 Task: Research Airbnb properties in Gulariya, Nepal from 2nd December, 2023 to 10th December, 2023 for 1 adult.1  bedroom having 1 bed and 1 bathroom. Property type can be hotel. Booking option can be shelf check-in. Look for 5 properties as per requirement.
Action: Mouse moved to (531, 83)
Screenshot: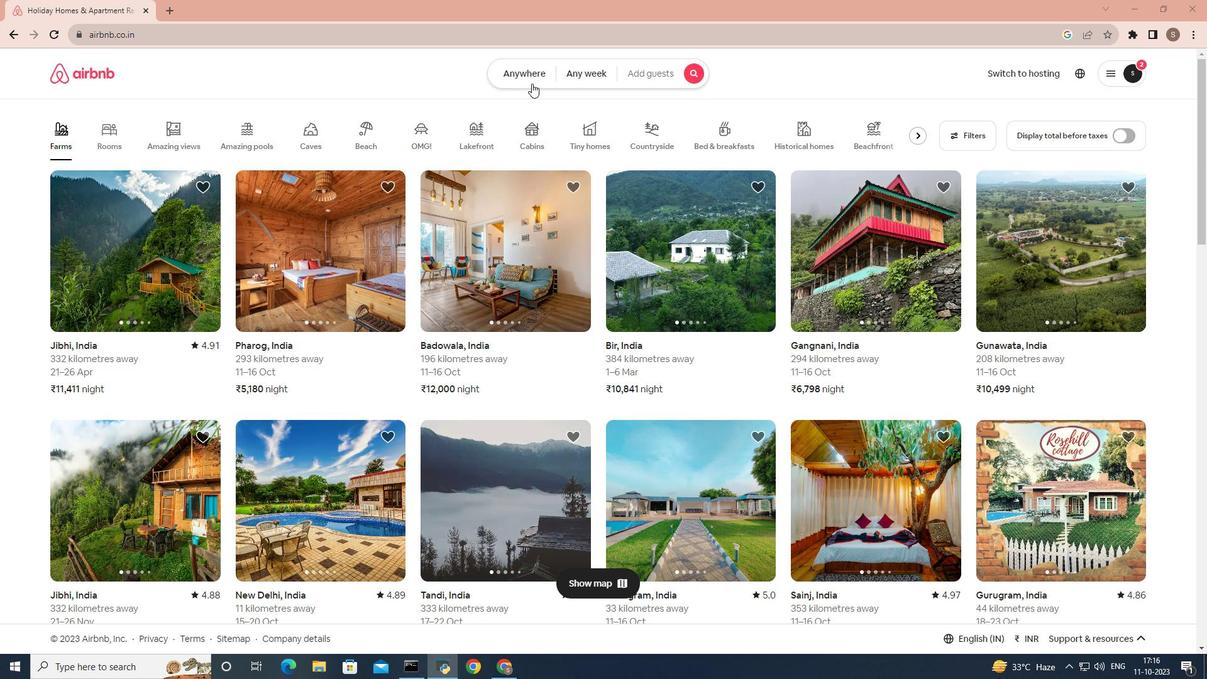 
Action: Mouse pressed left at (531, 83)
Screenshot: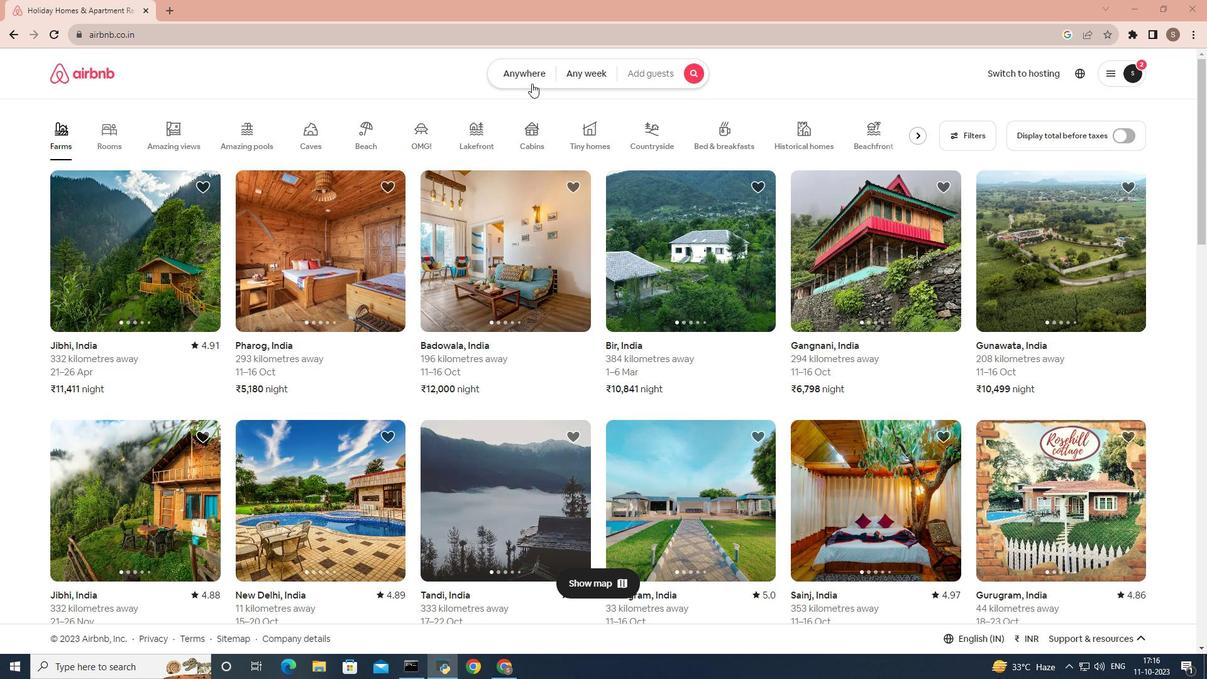 
Action: Mouse moved to (454, 118)
Screenshot: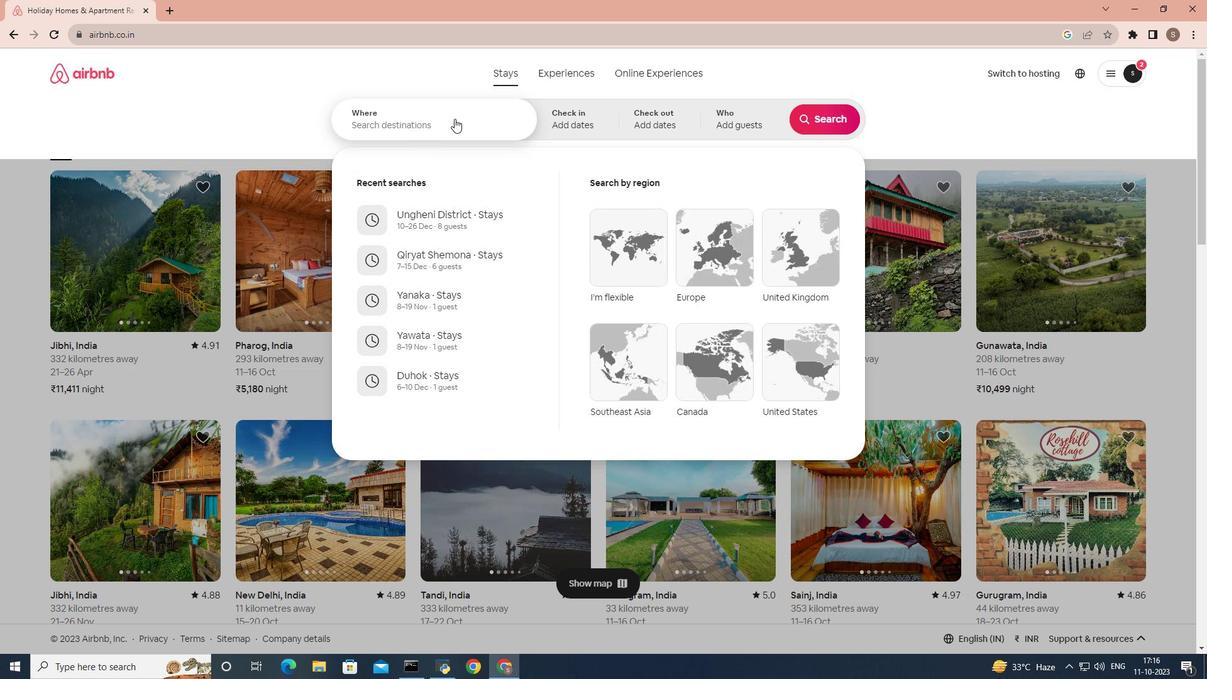 
Action: Mouse pressed left at (454, 118)
Screenshot: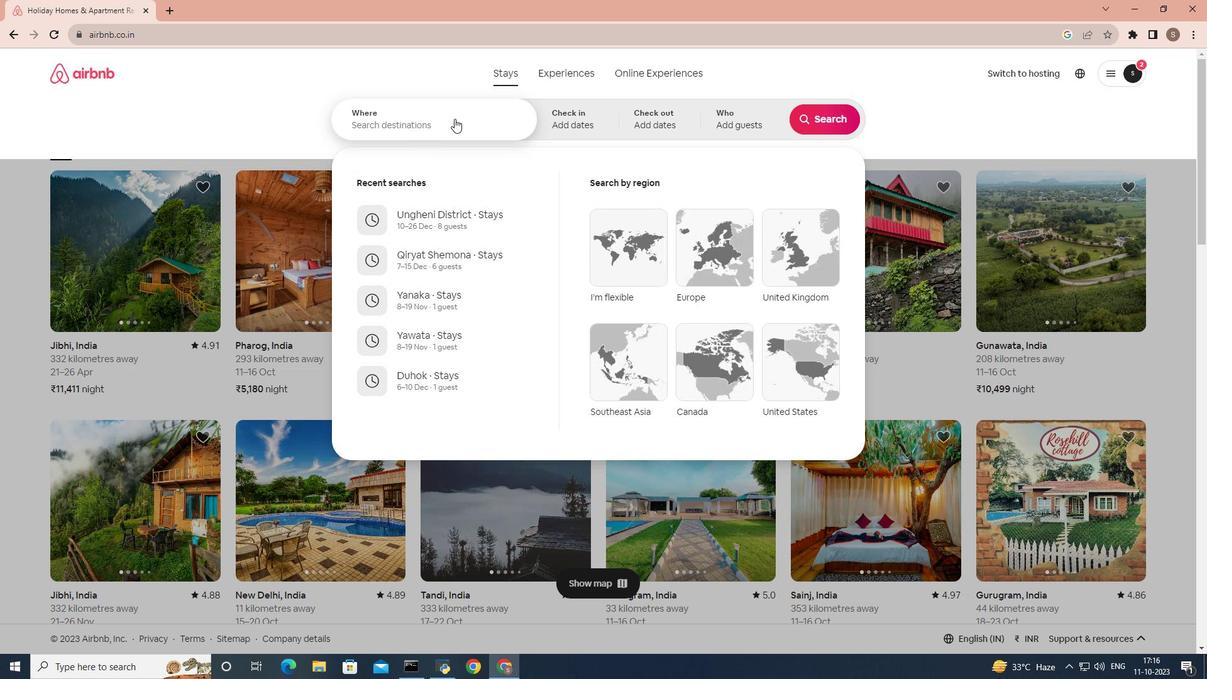 
Action: Mouse moved to (438, 124)
Screenshot: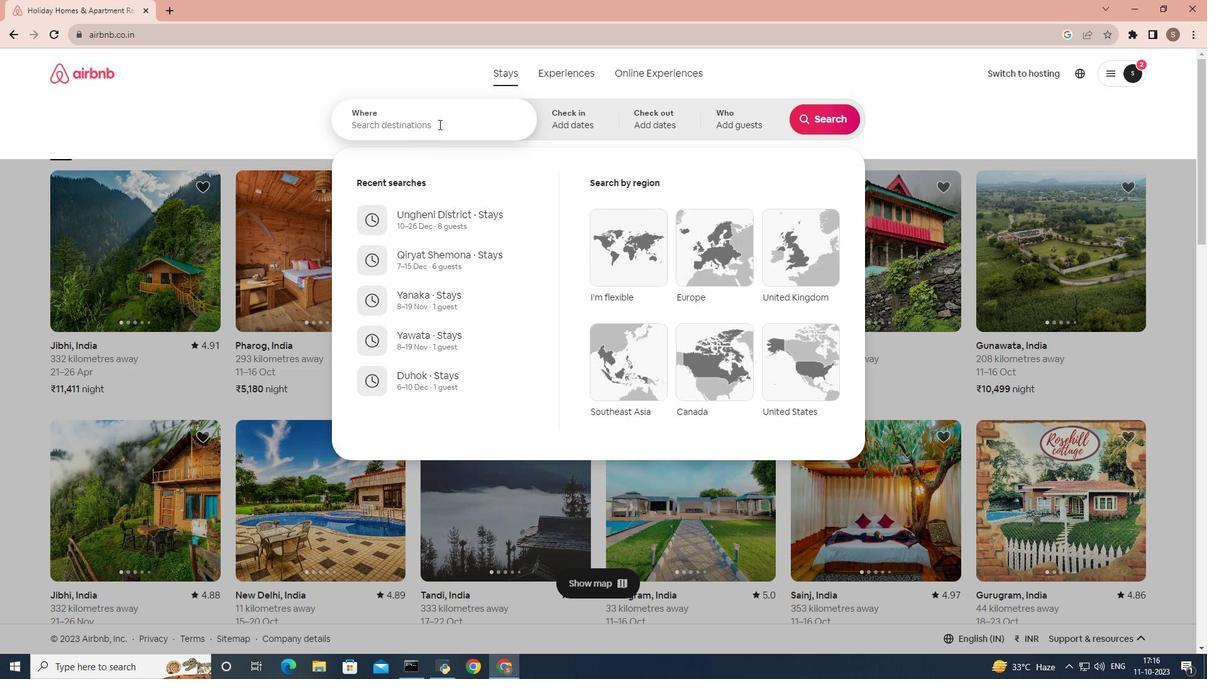 
Action: Key pressed gulariya
Screenshot: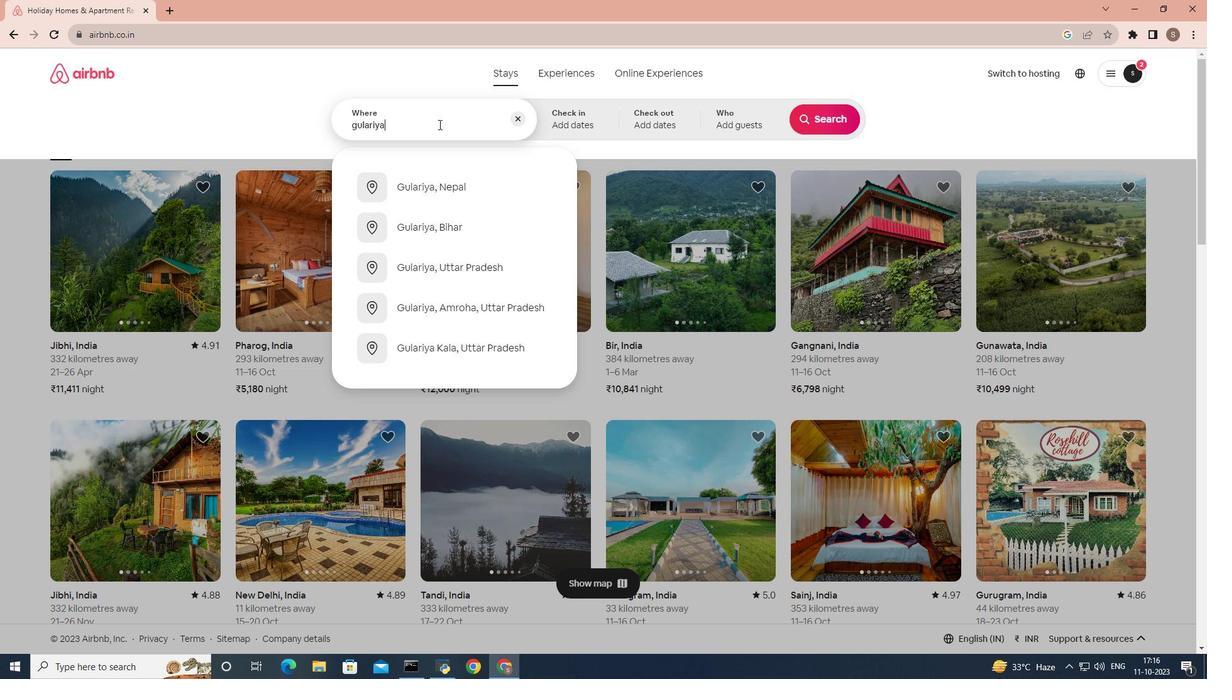 
Action: Mouse moved to (423, 179)
Screenshot: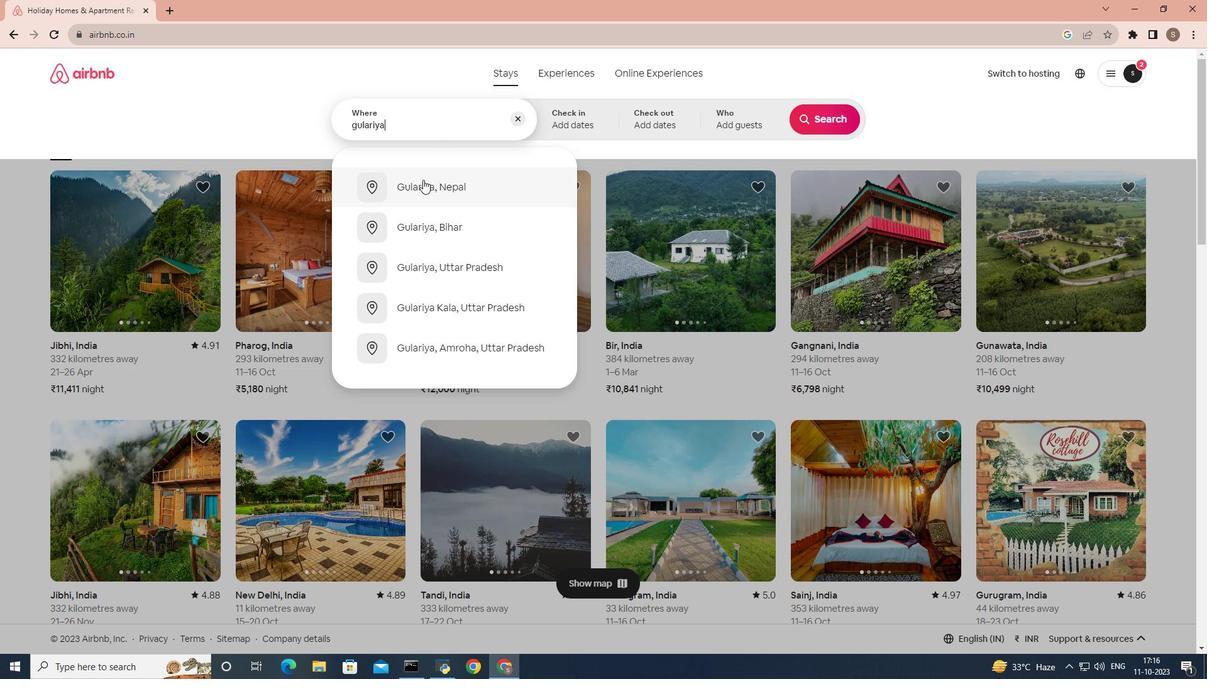 
Action: Mouse pressed left at (423, 179)
Screenshot: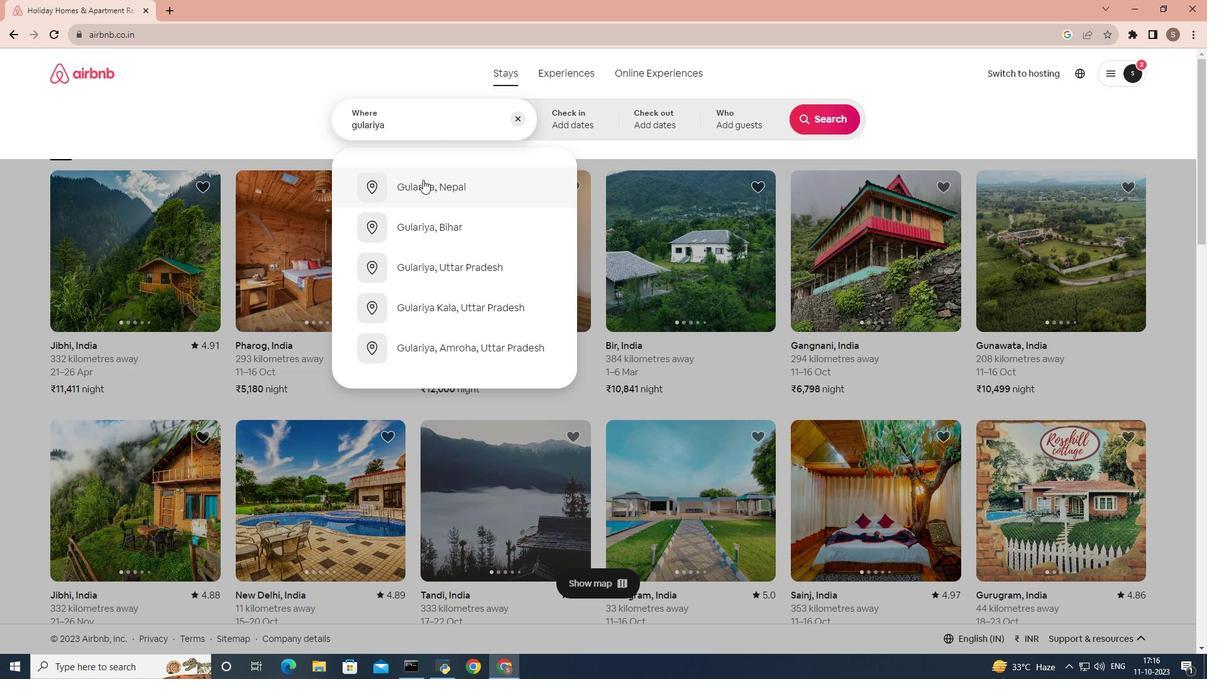 
Action: Mouse moved to (818, 213)
Screenshot: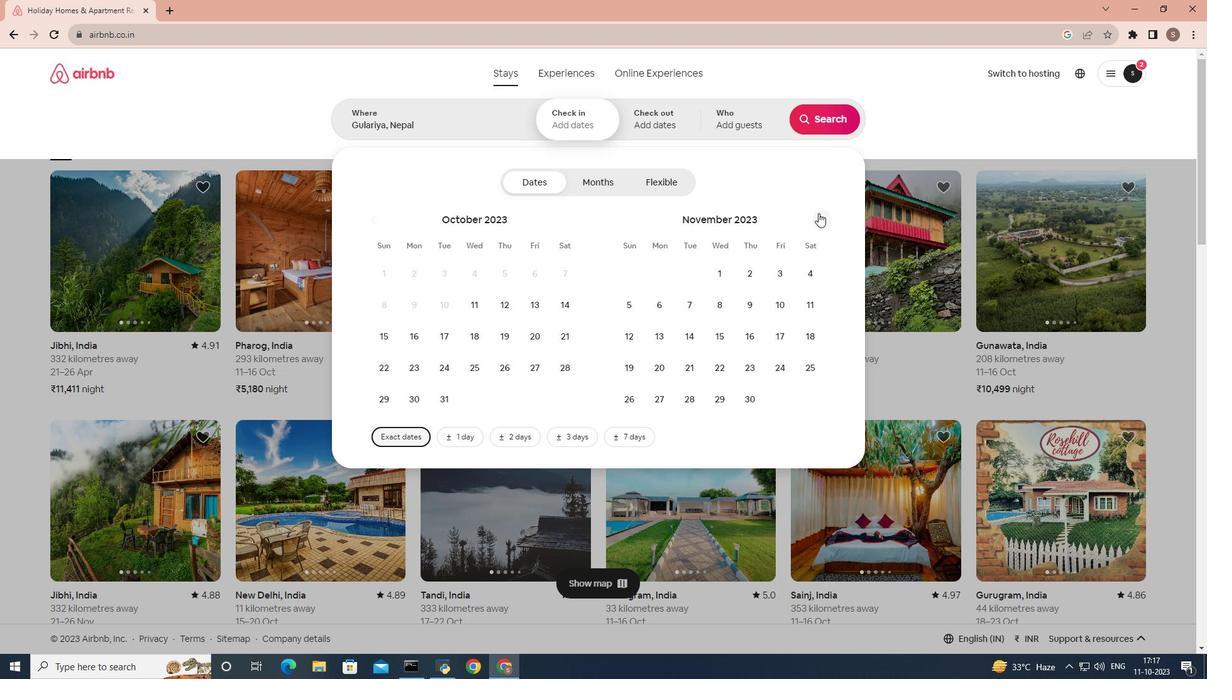 
Action: Mouse pressed left at (818, 213)
Screenshot: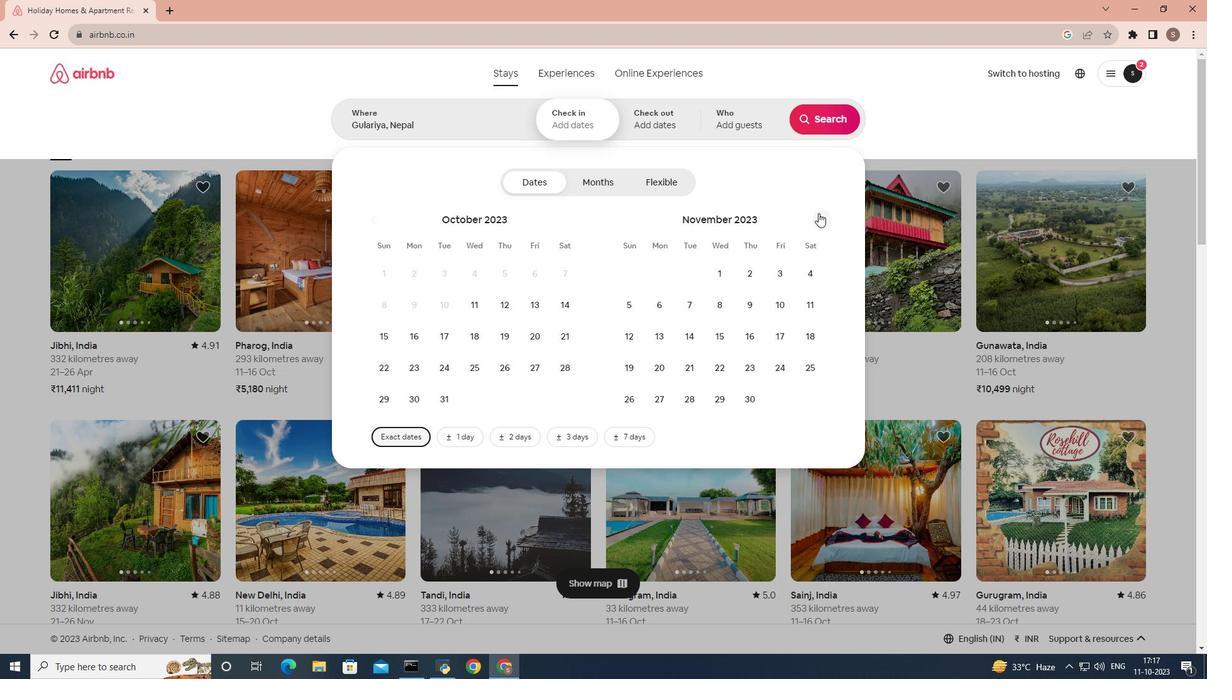
Action: Mouse moved to (816, 274)
Screenshot: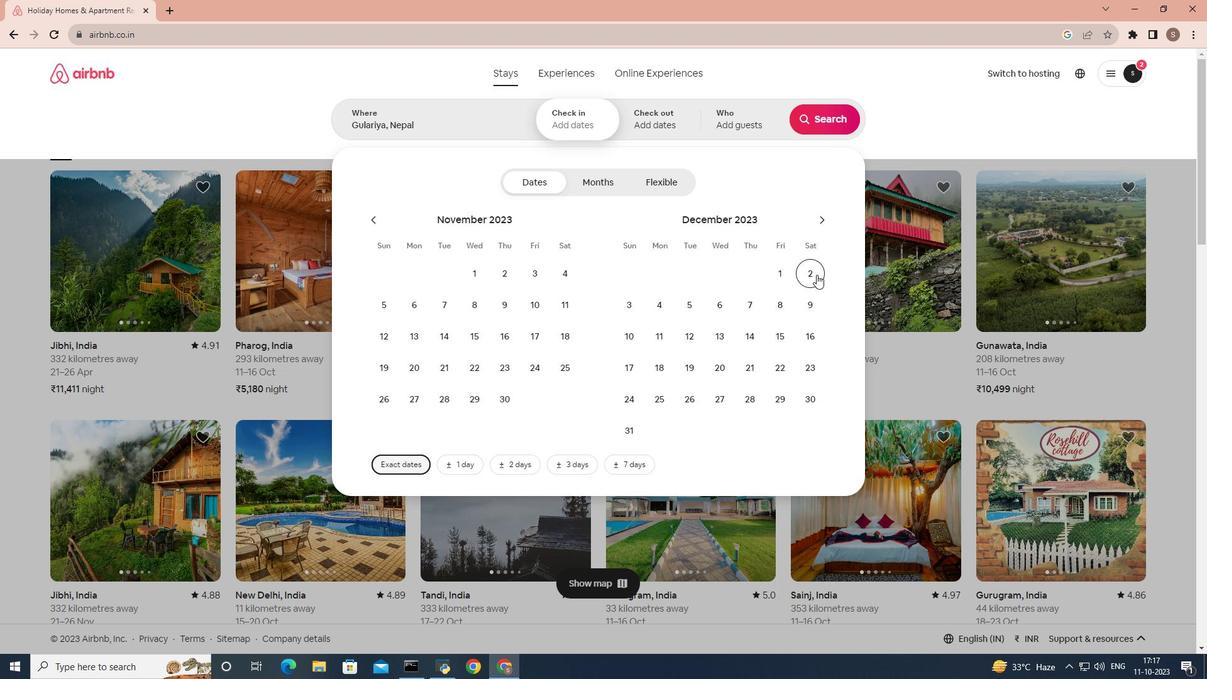 
Action: Mouse pressed left at (816, 274)
Screenshot: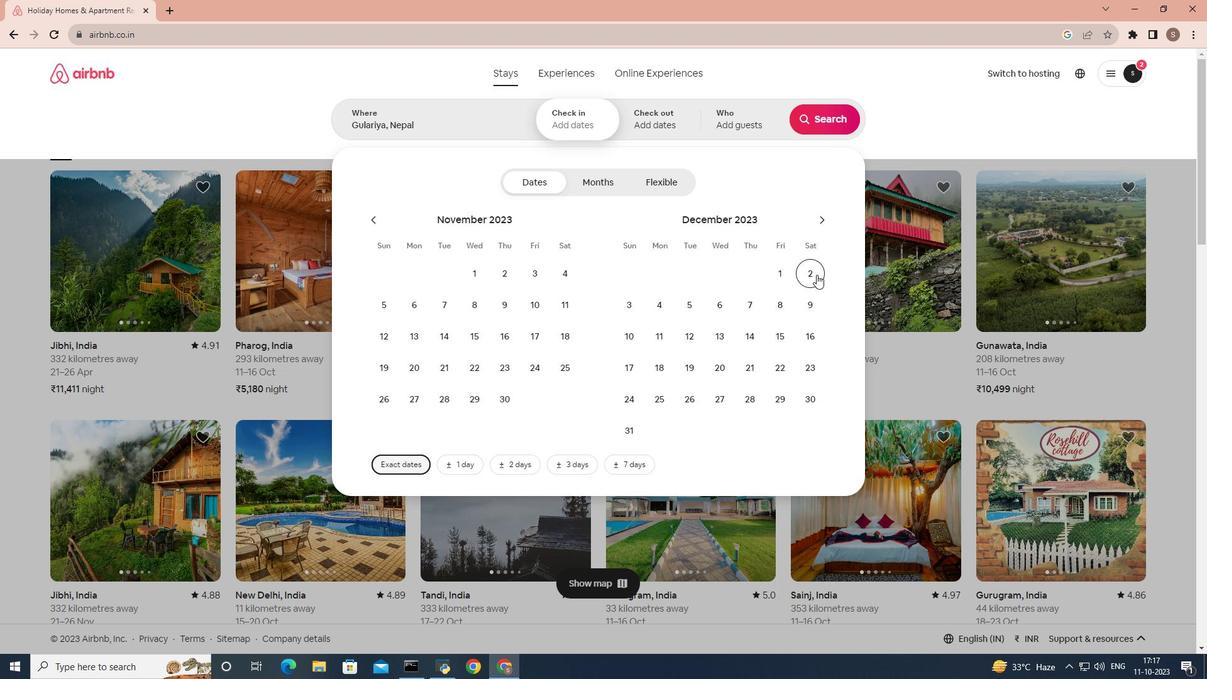 
Action: Mouse moved to (614, 343)
Screenshot: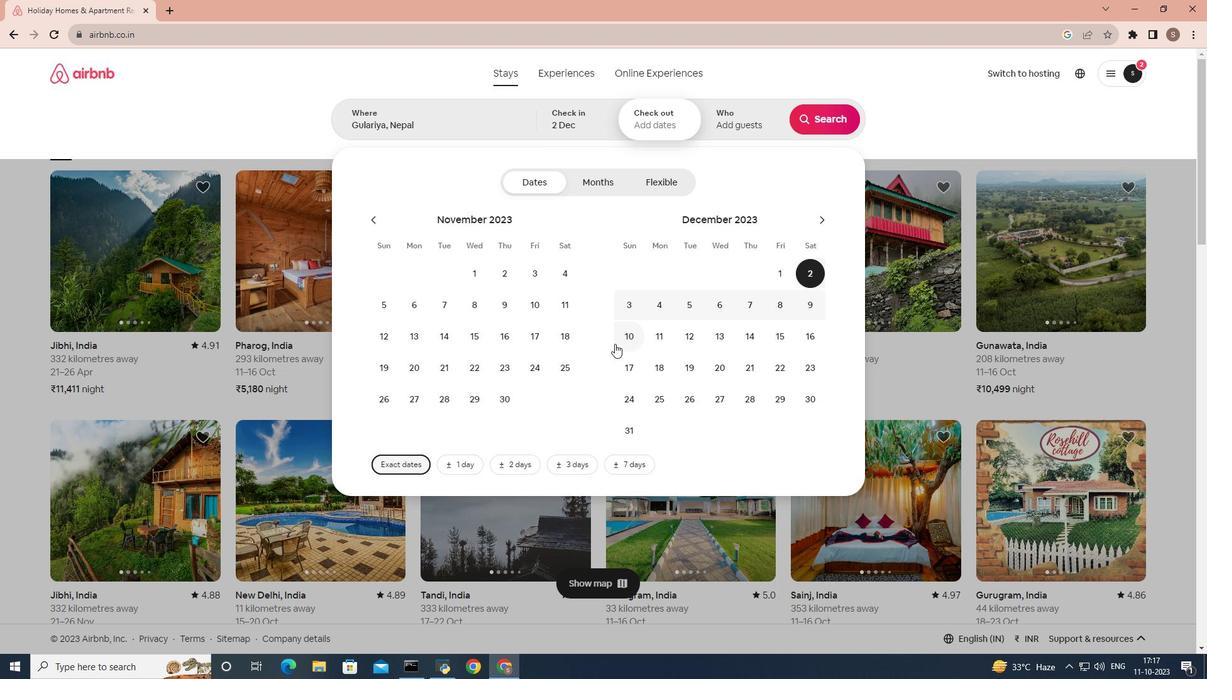
Action: Mouse pressed left at (614, 343)
Screenshot: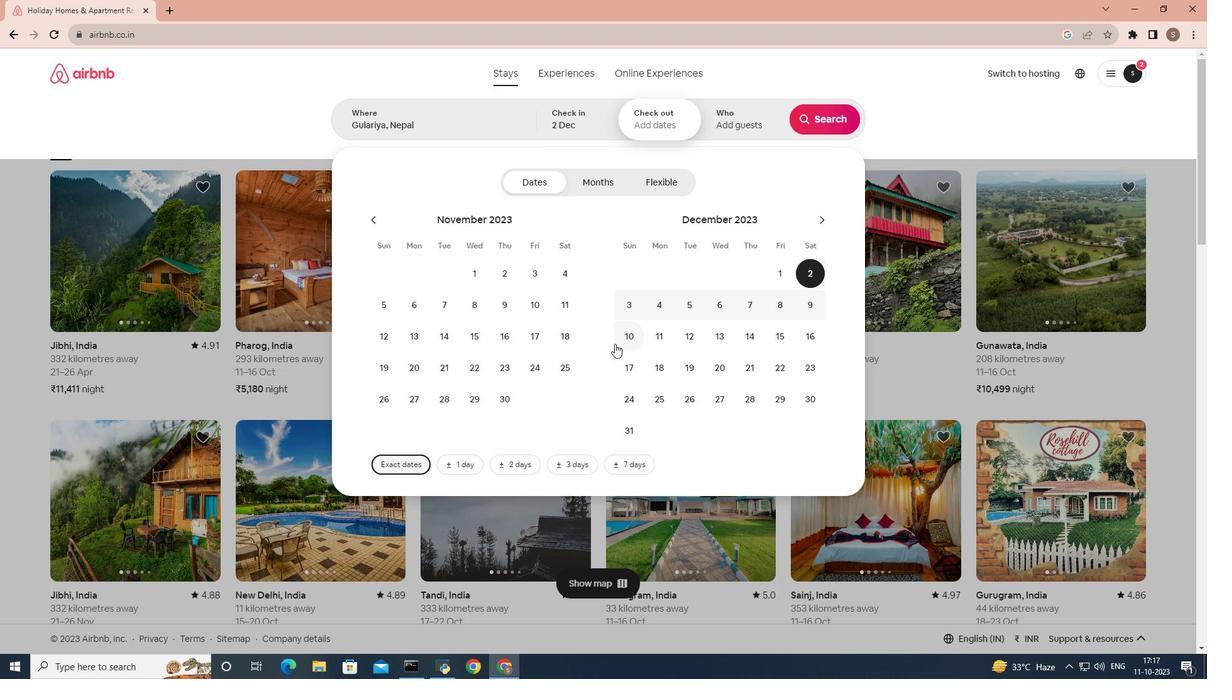 
Action: Mouse moved to (623, 342)
Screenshot: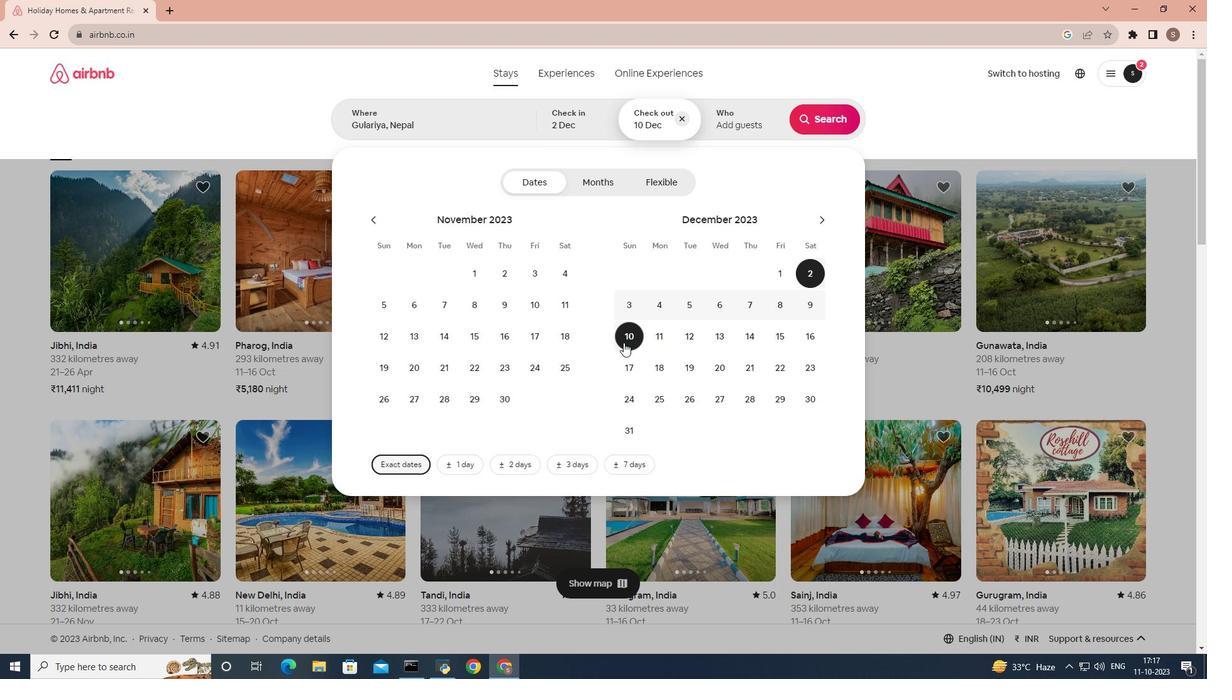 
Action: Mouse pressed left at (623, 342)
Screenshot: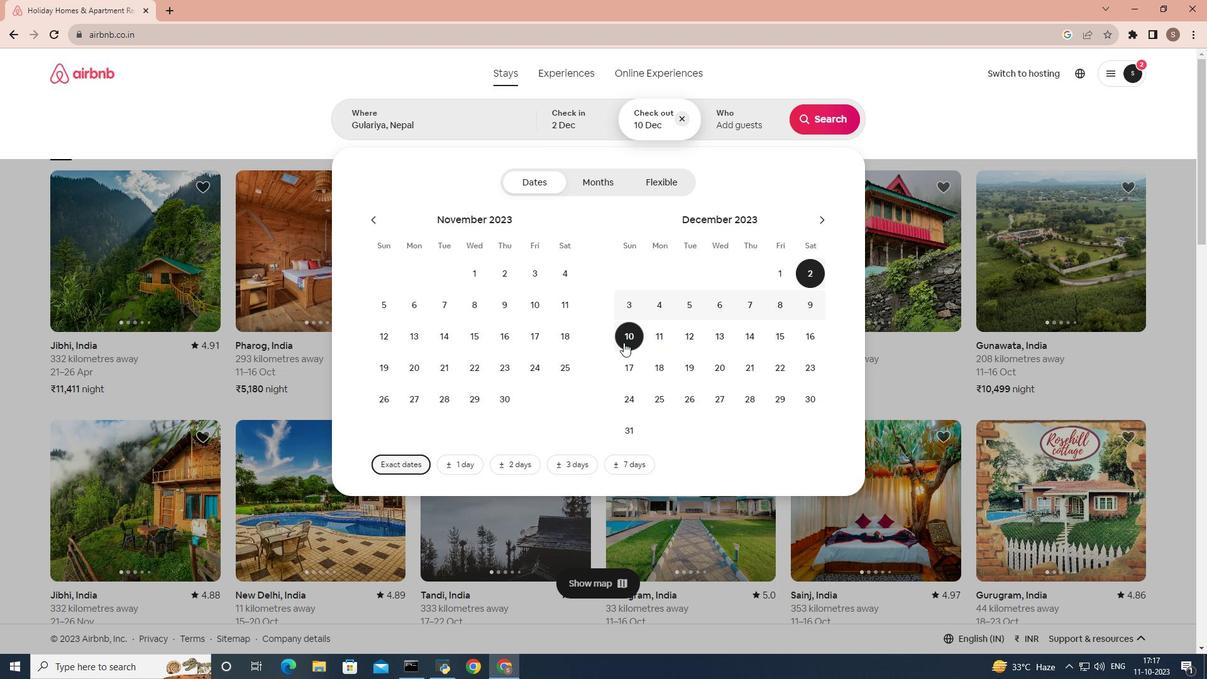 
Action: Mouse moved to (745, 118)
Screenshot: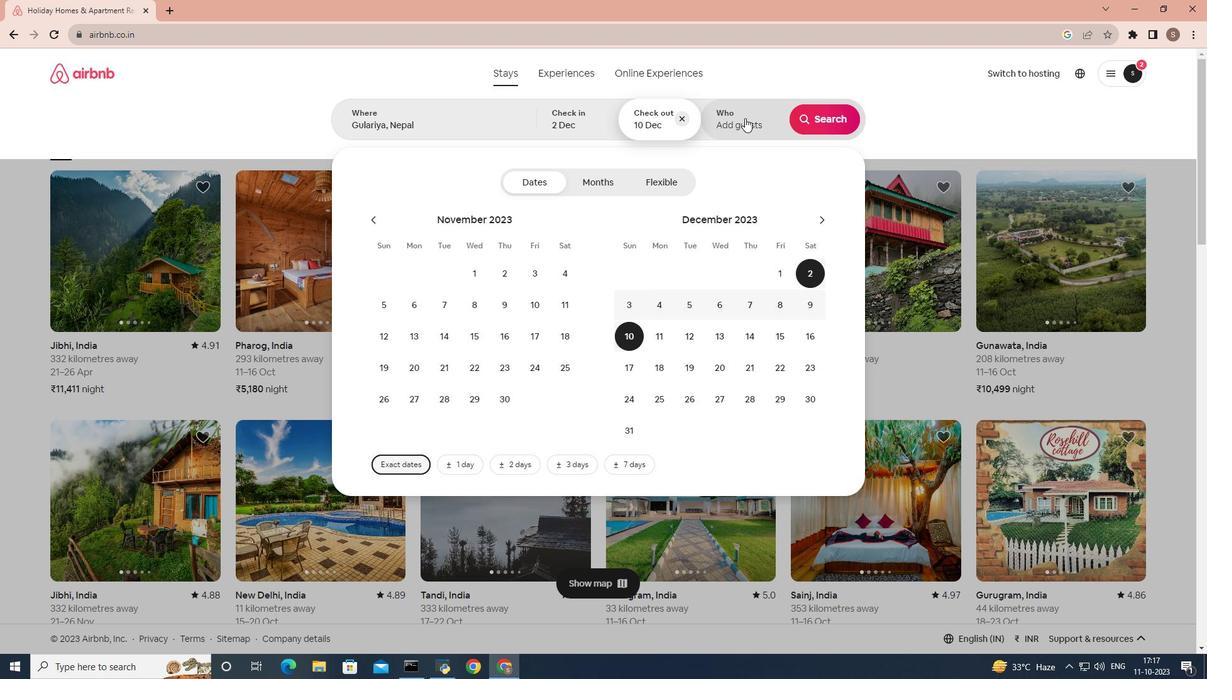 
Action: Mouse pressed left at (745, 118)
Screenshot: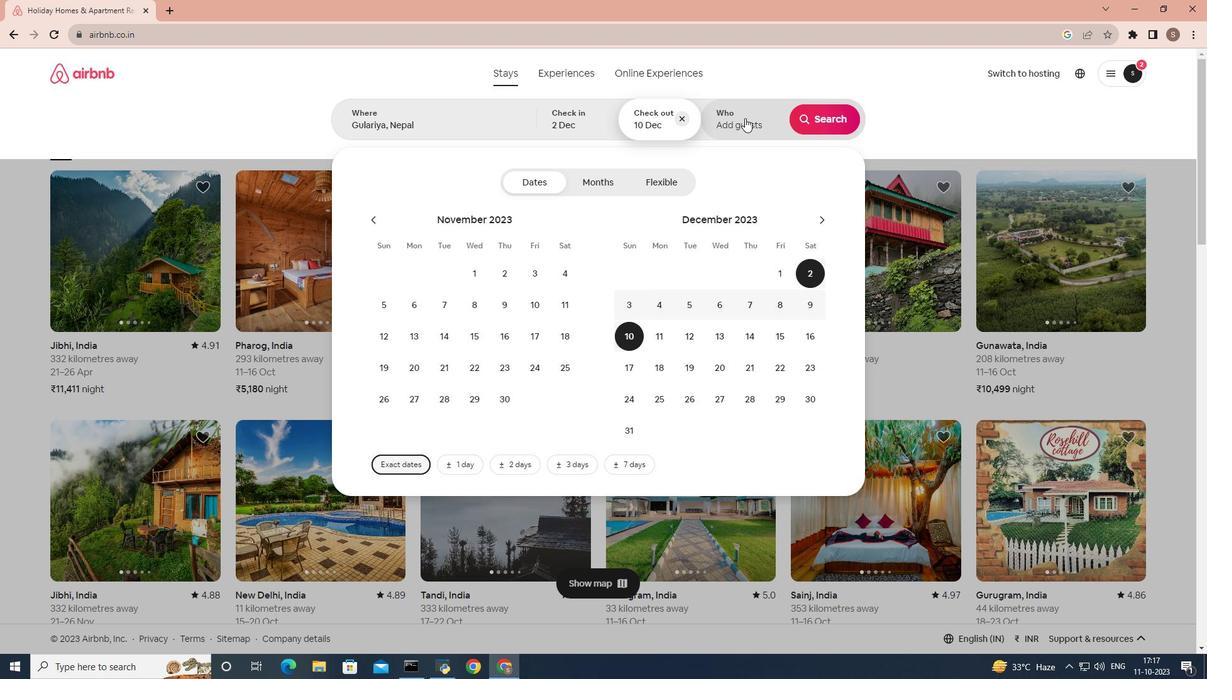 
Action: Mouse pressed left at (745, 118)
Screenshot: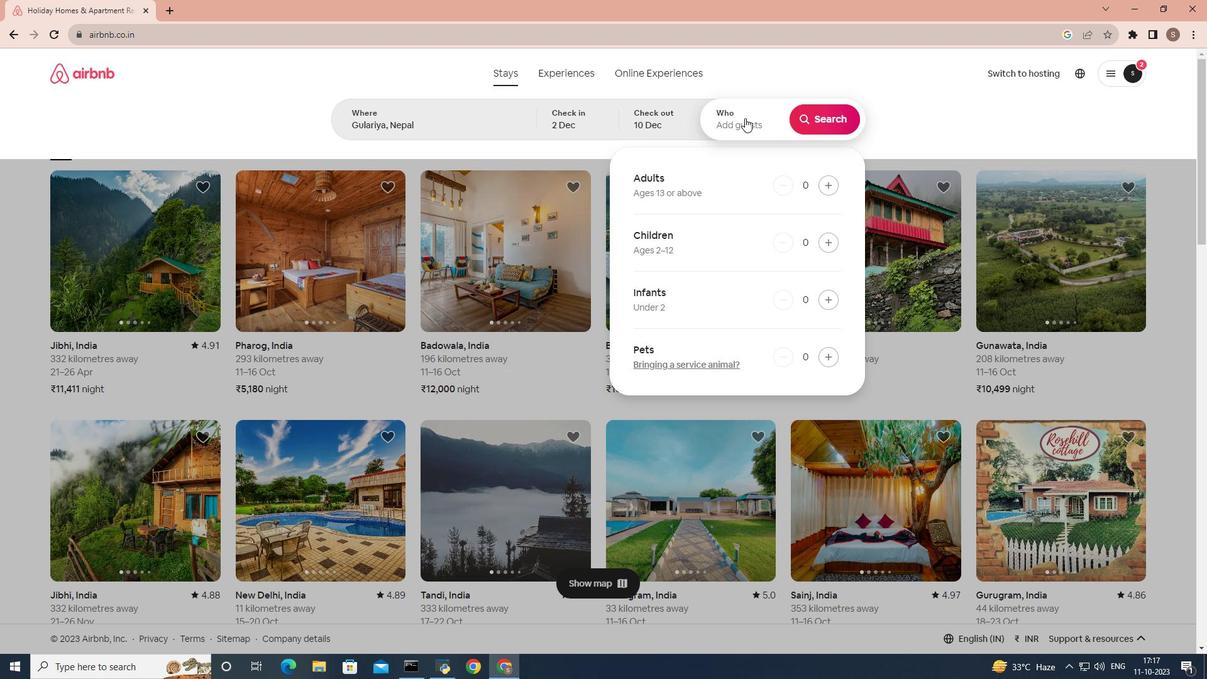 
Action: Mouse moved to (748, 125)
Screenshot: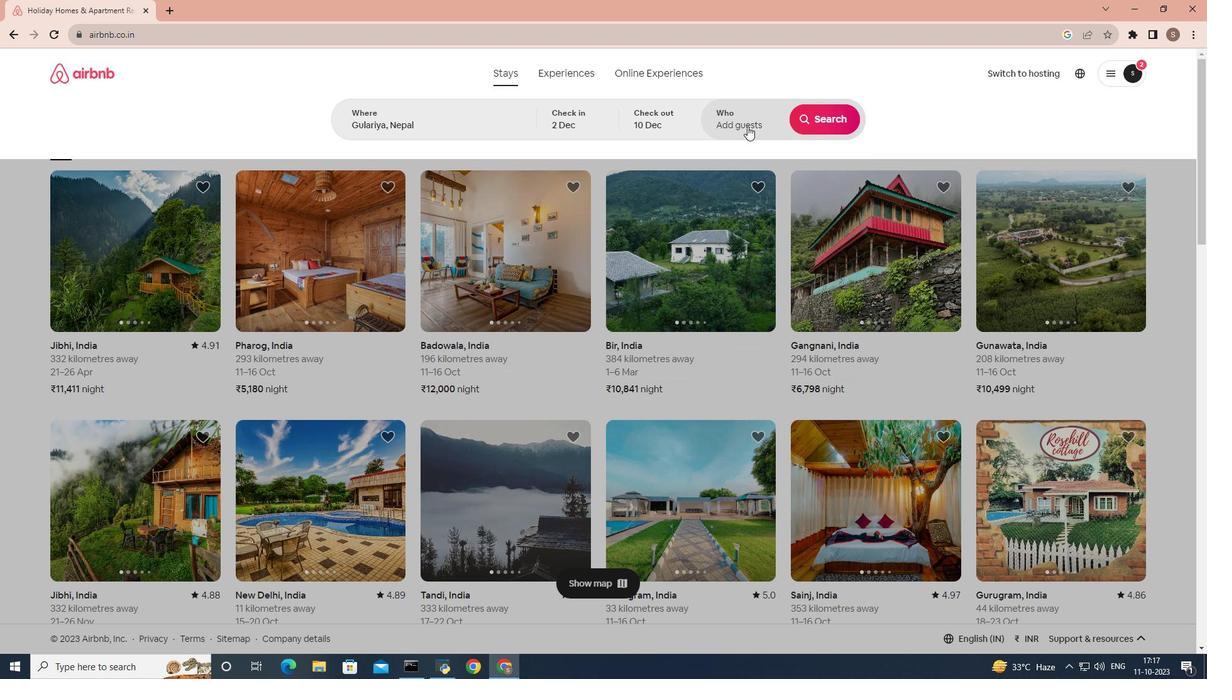 
Action: Mouse pressed left at (748, 125)
Screenshot: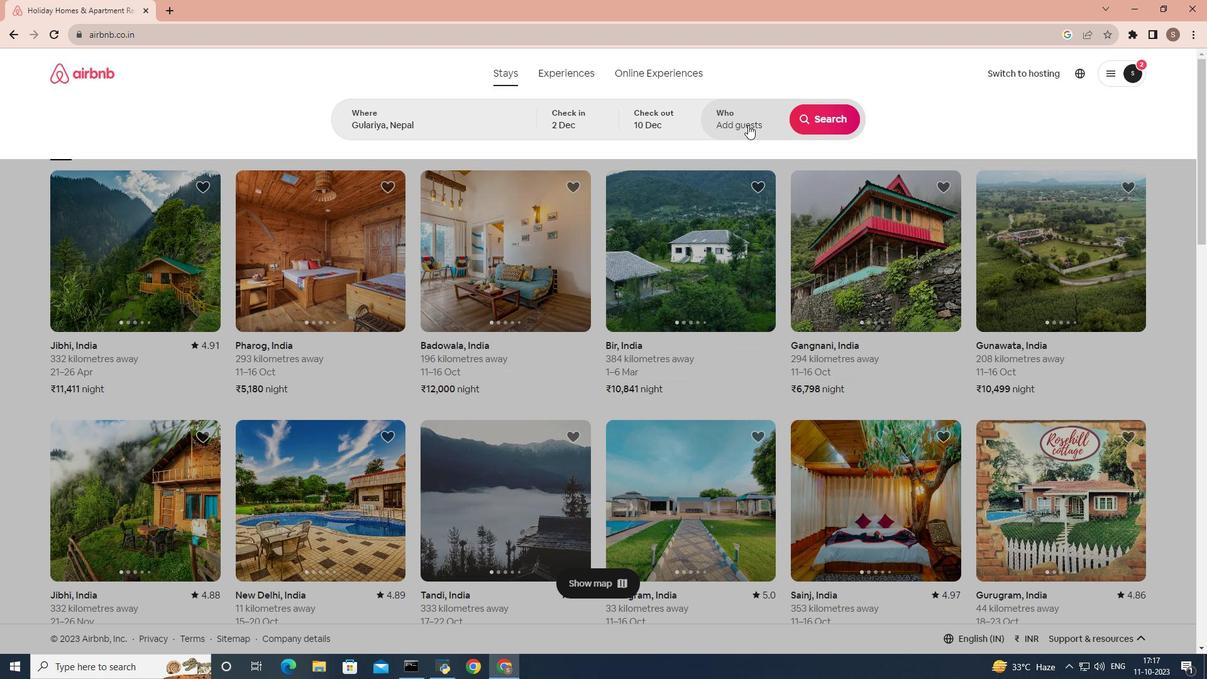 
Action: Mouse moved to (831, 189)
Screenshot: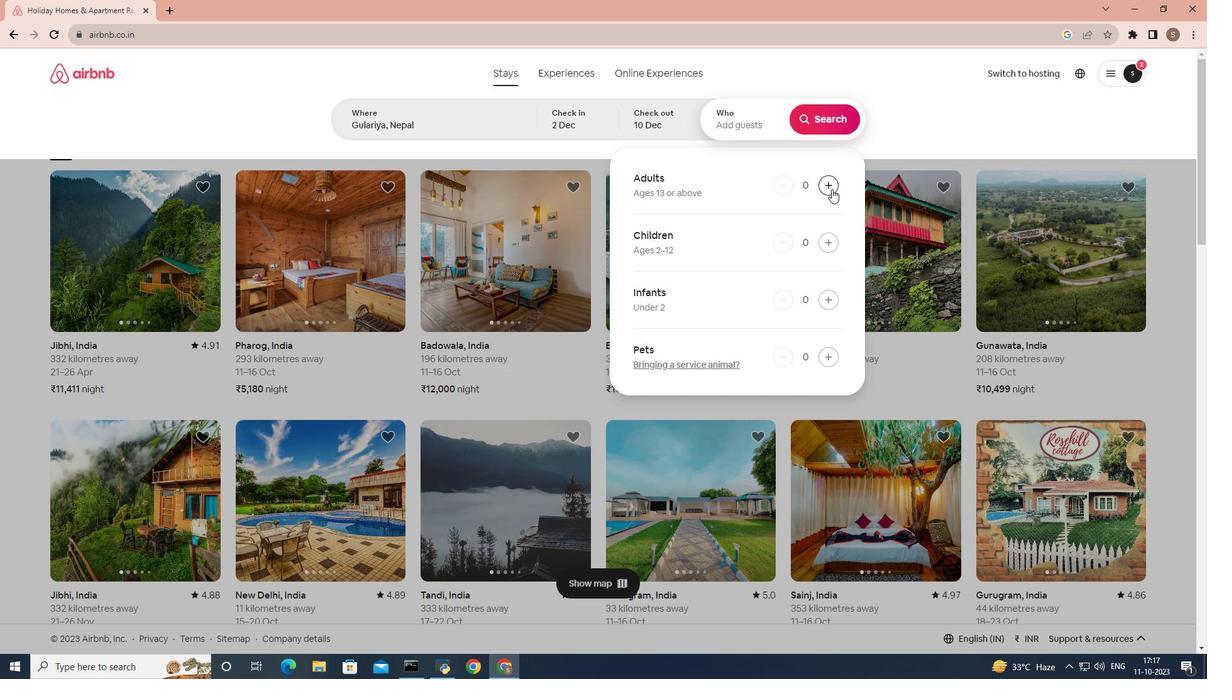 
Action: Mouse pressed left at (831, 189)
Screenshot: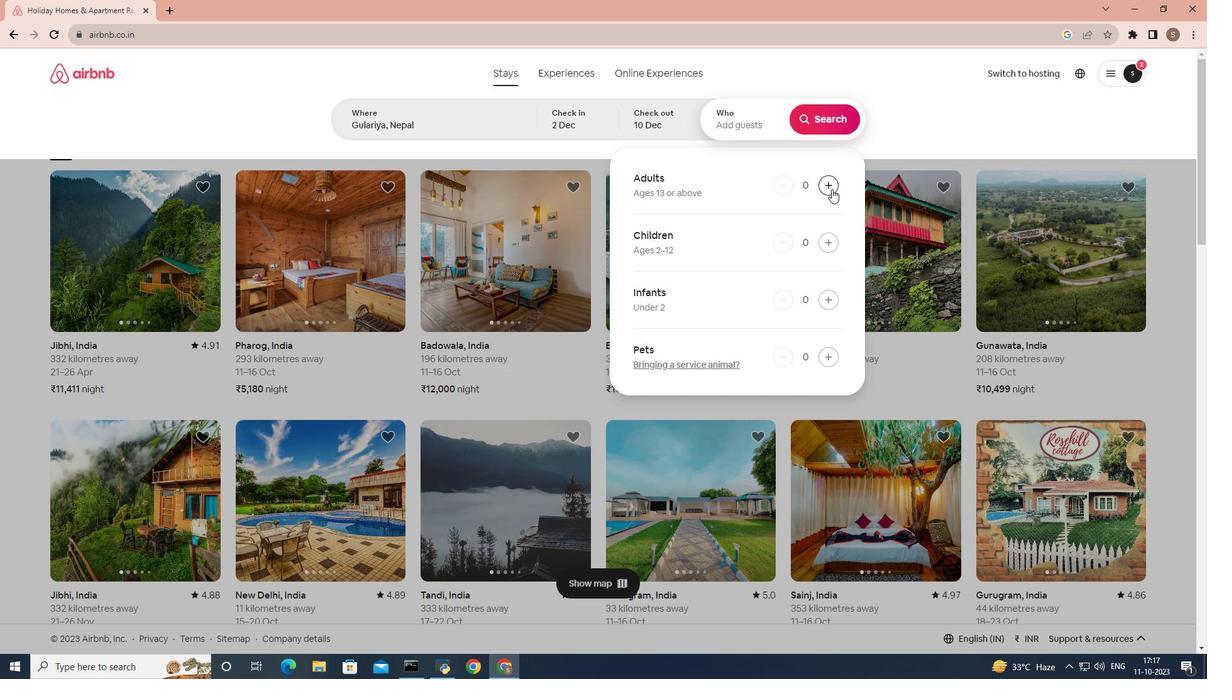 
Action: Mouse moved to (817, 119)
Screenshot: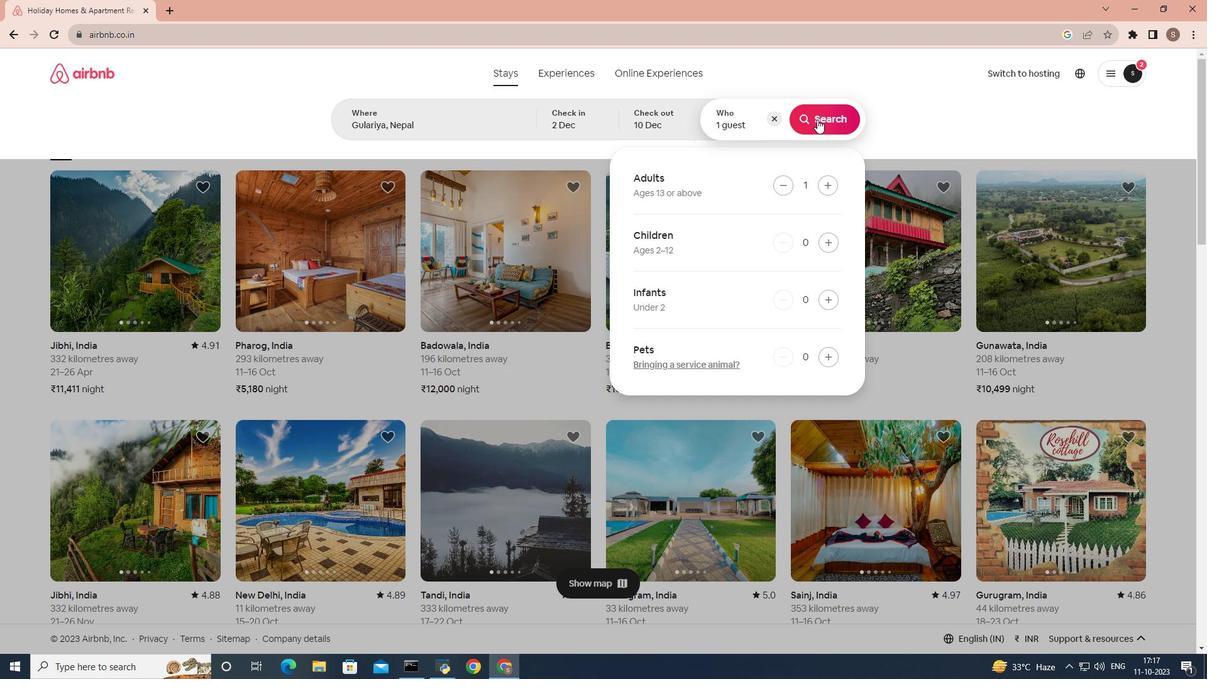 
Action: Mouse pressed left at (817, 119)
Screenshot: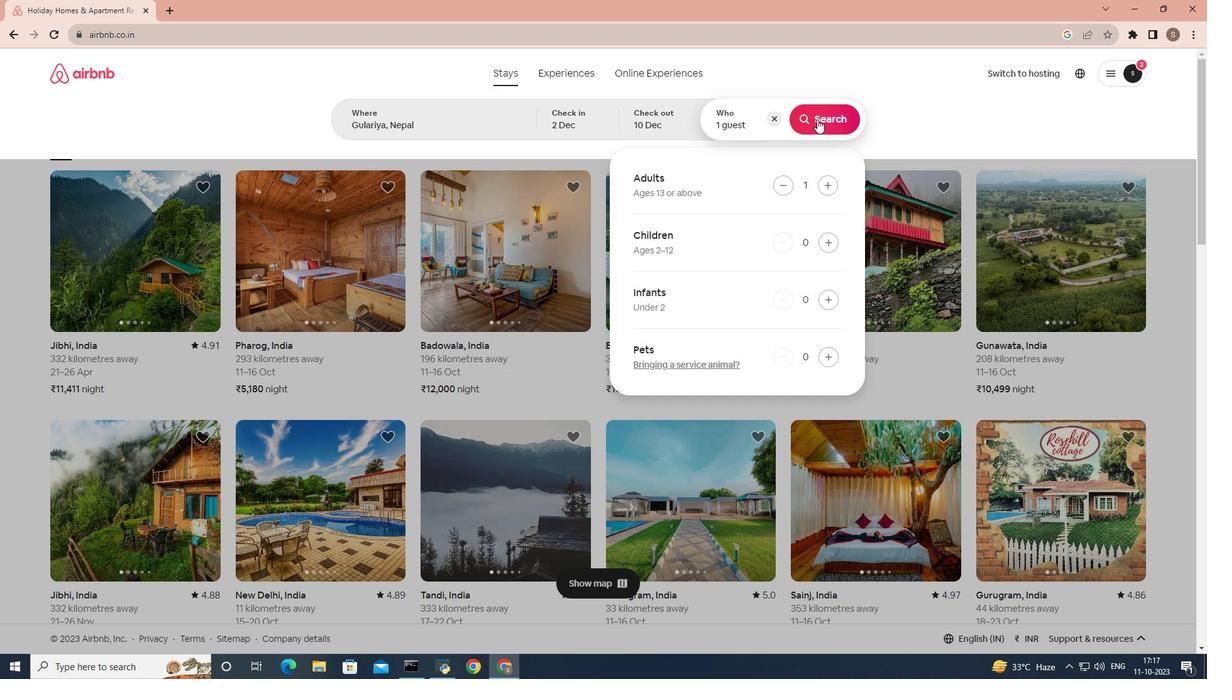 
Action: Mouse moved to (994, 122)
Screenshot: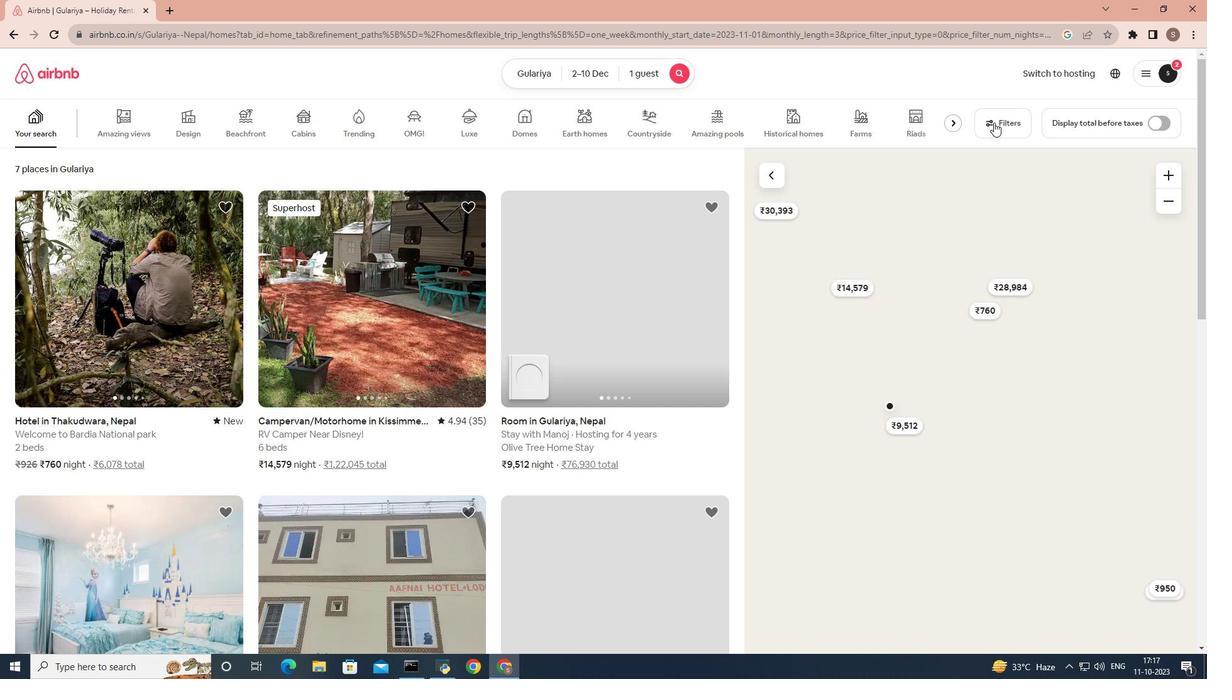 
Action: Mouse pressed left at (994, 122)
Screenshot: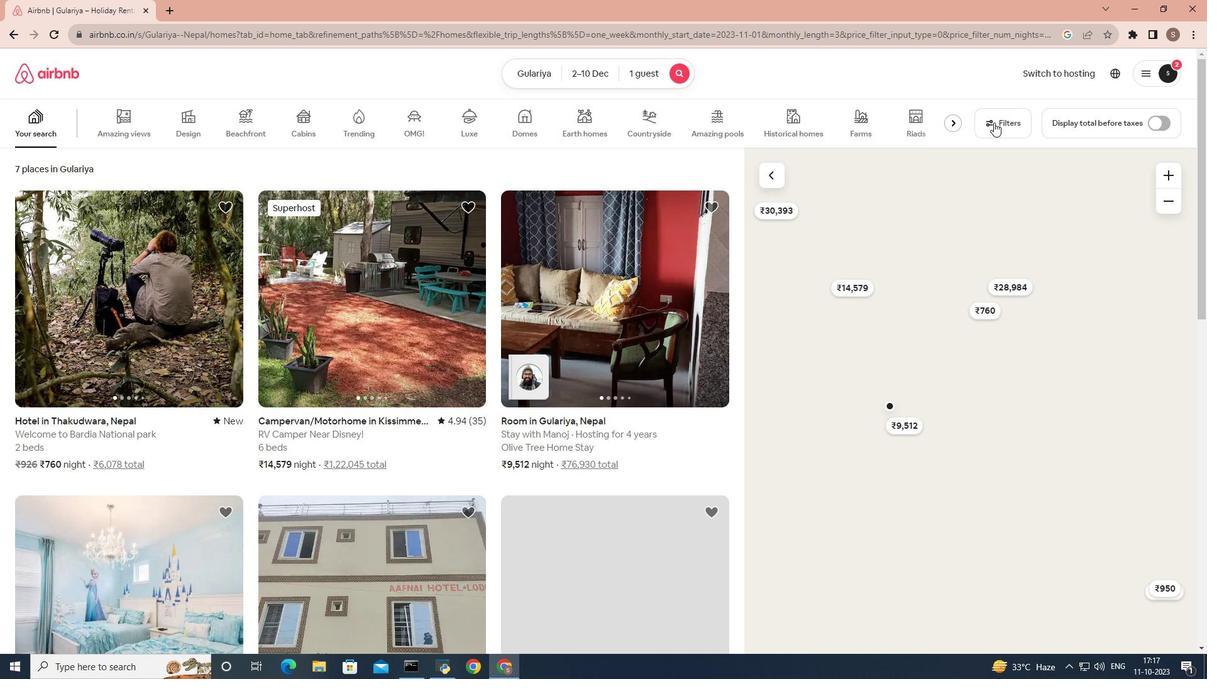 
Action: Mouse moved to (537, 408)
Screenshot: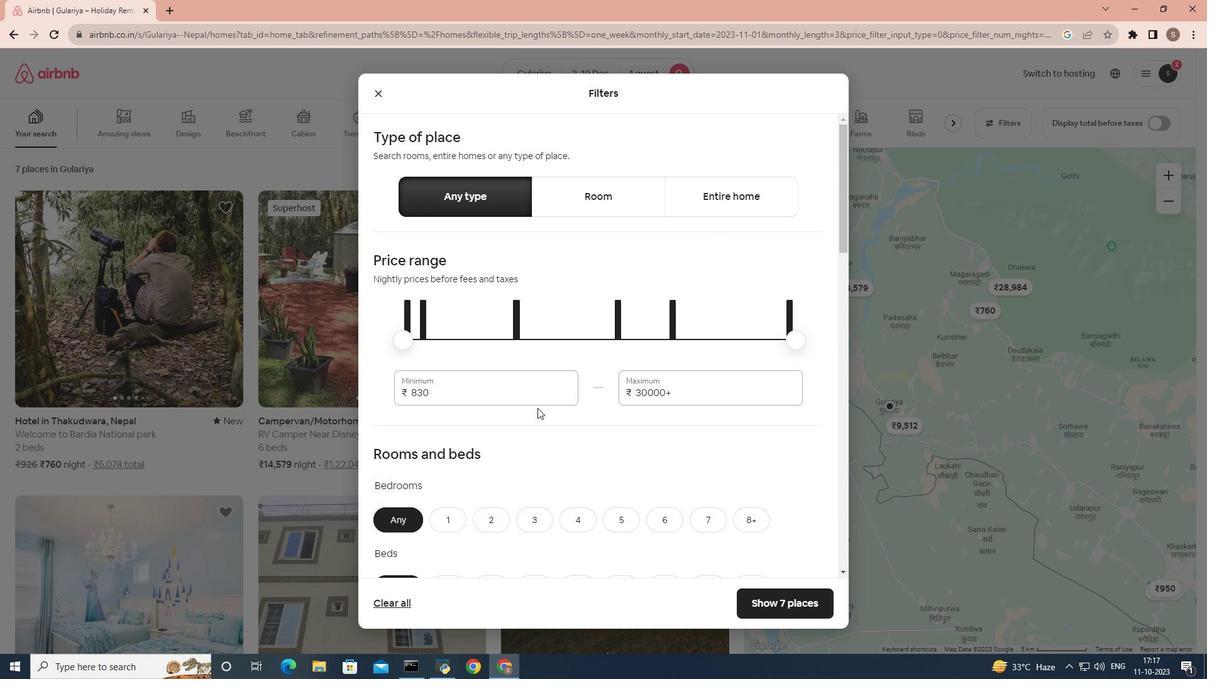 
Action: Mouse scrolled (537, 407) with delta (0, 0)
Screenshot: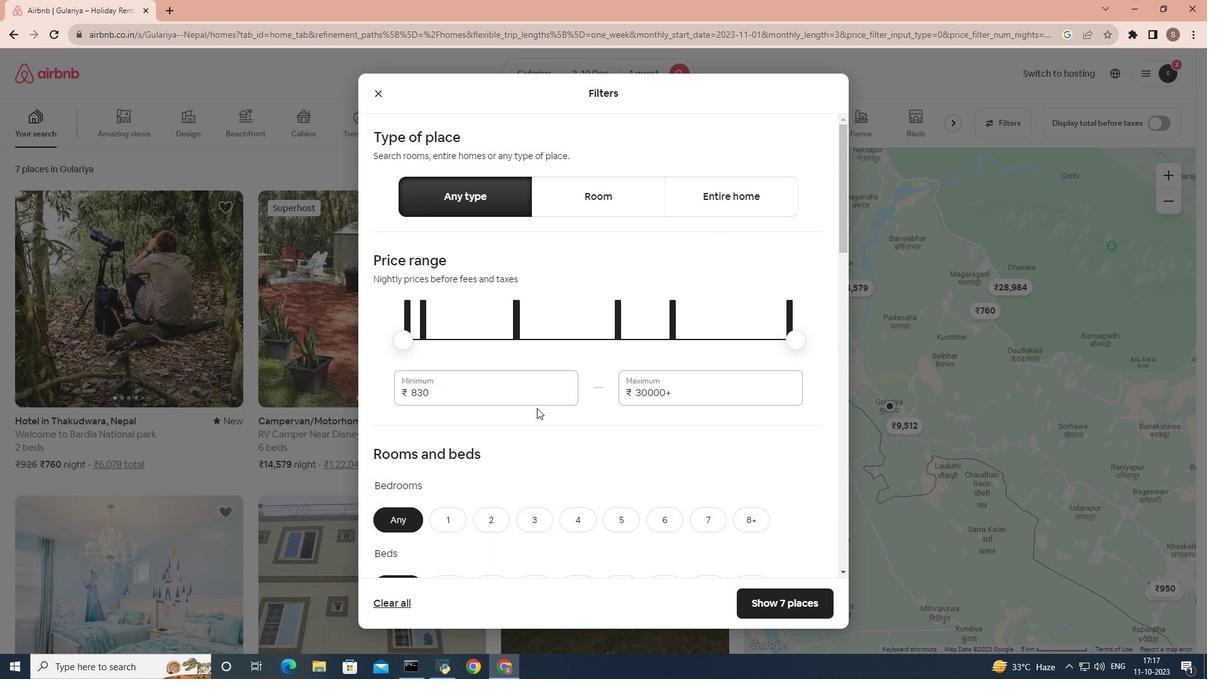 
Action: Mouse moved to (535, 408)
Screenshot: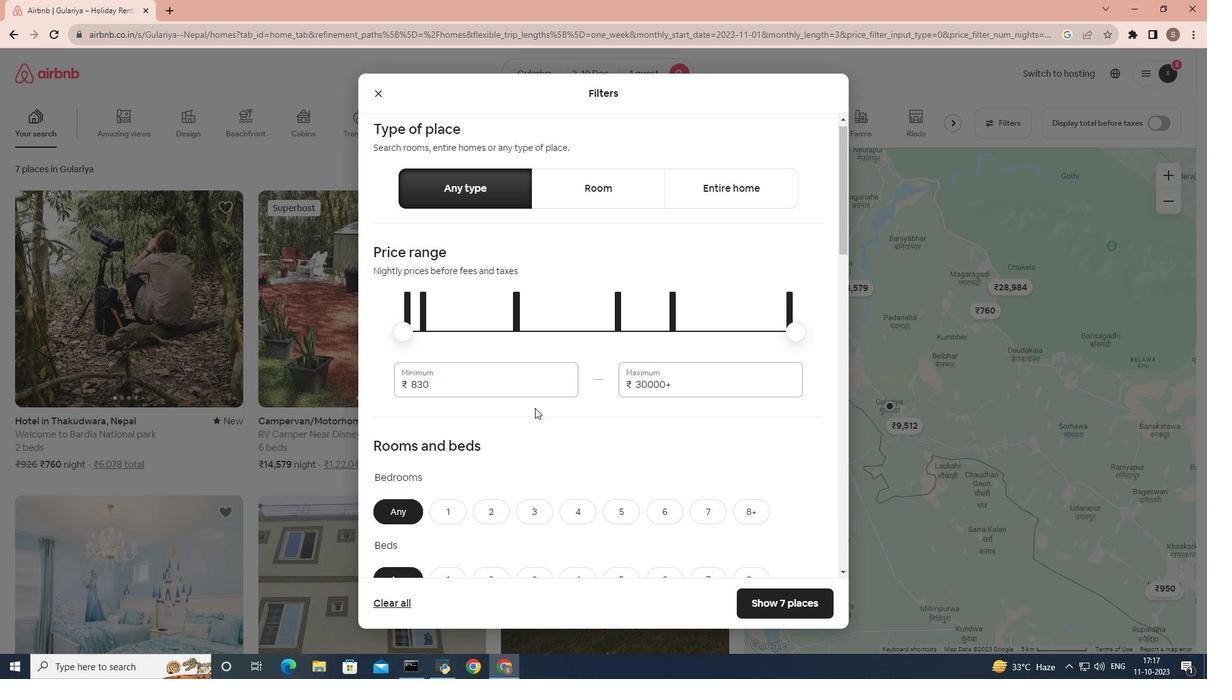 
Action: Mouse scrolled (535, 407) with delta (0, 0)
Screenshot: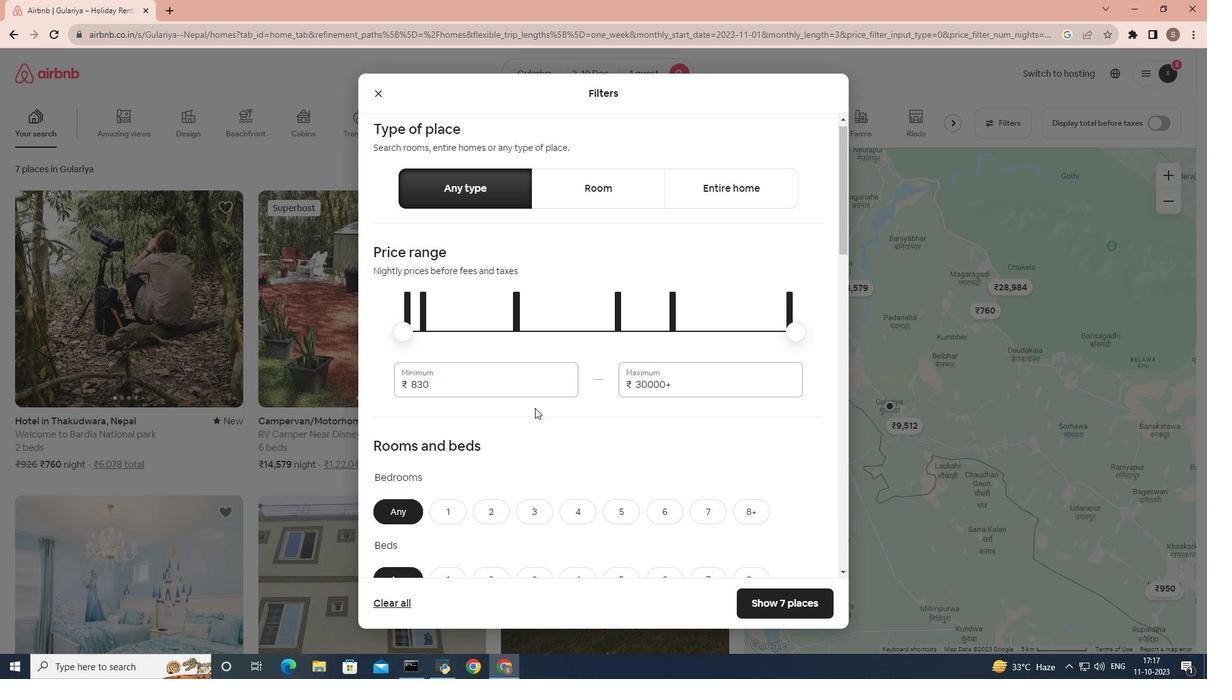 
Action: Mouse moved to (535, 408)
Screenshot: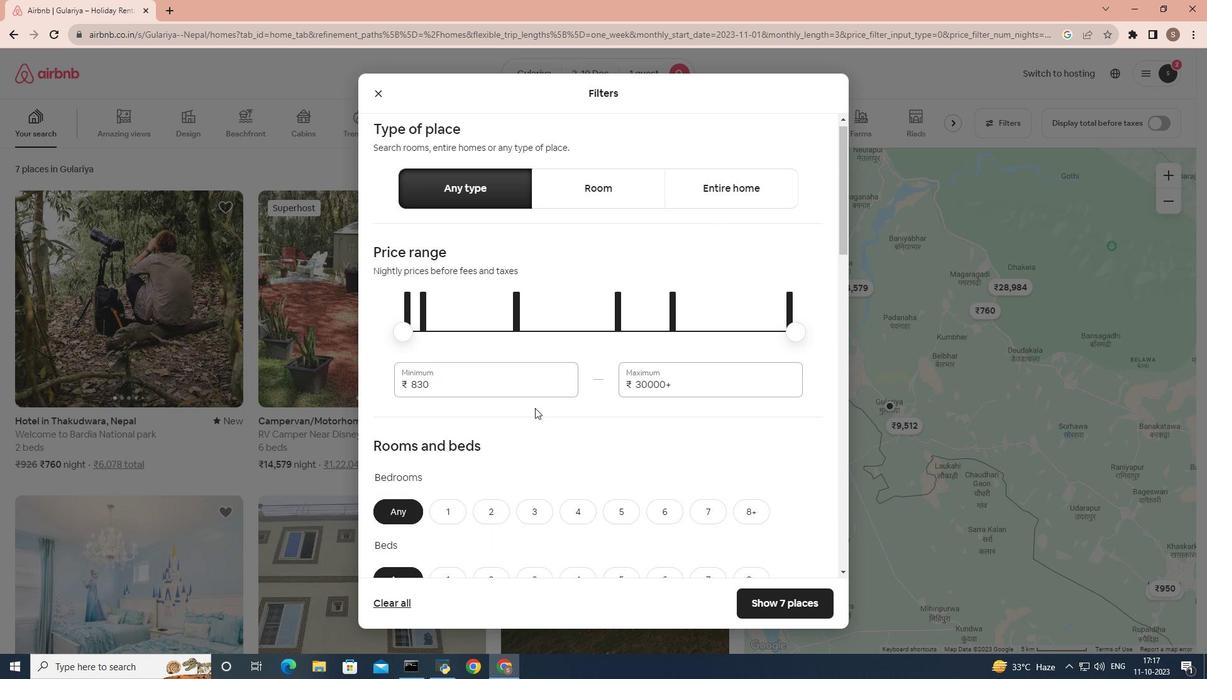 
Action: Mouse scrolled (535, 407) with delta (0, 0)
Screenshot: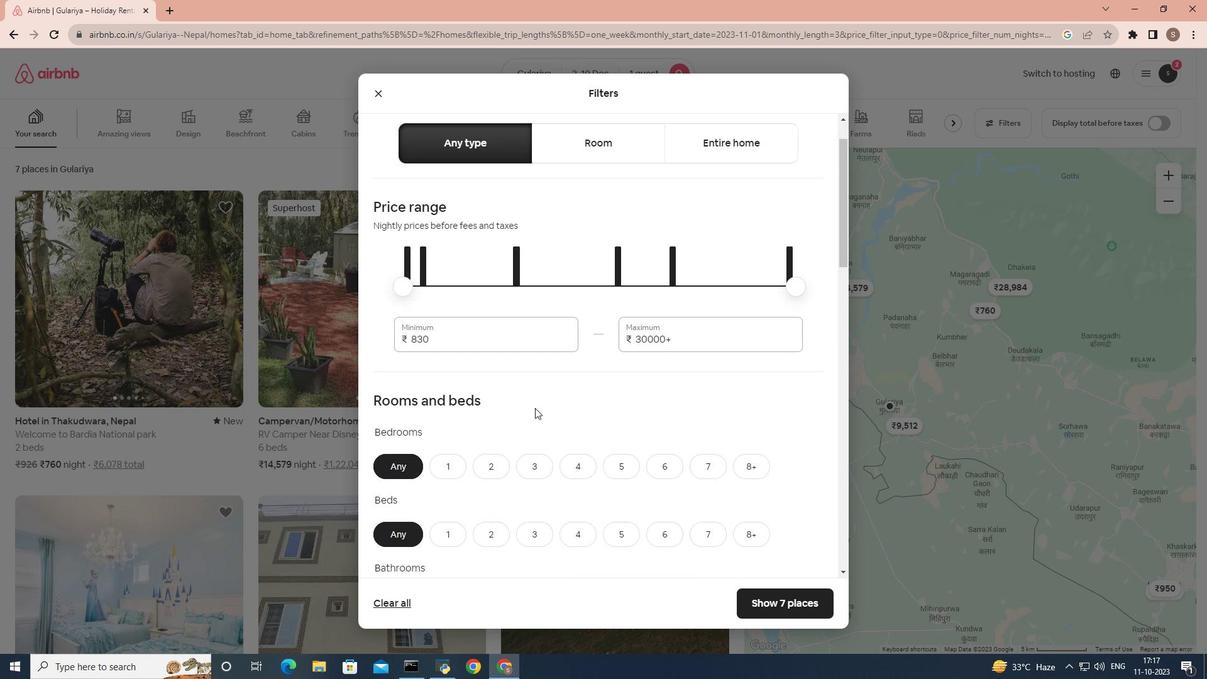 
Action: Mouse scrolled (535, 407) with delta (0, 0)
Screenshot: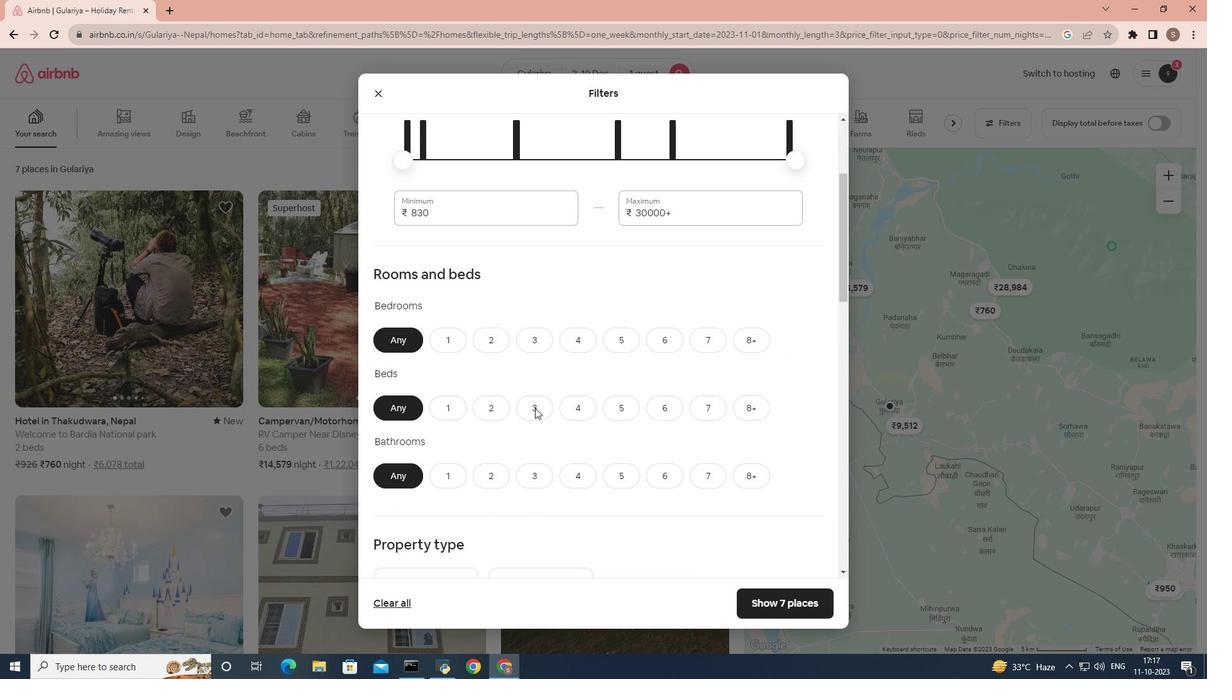 
Action: Mouse moved to (460, 259)
Screenshot: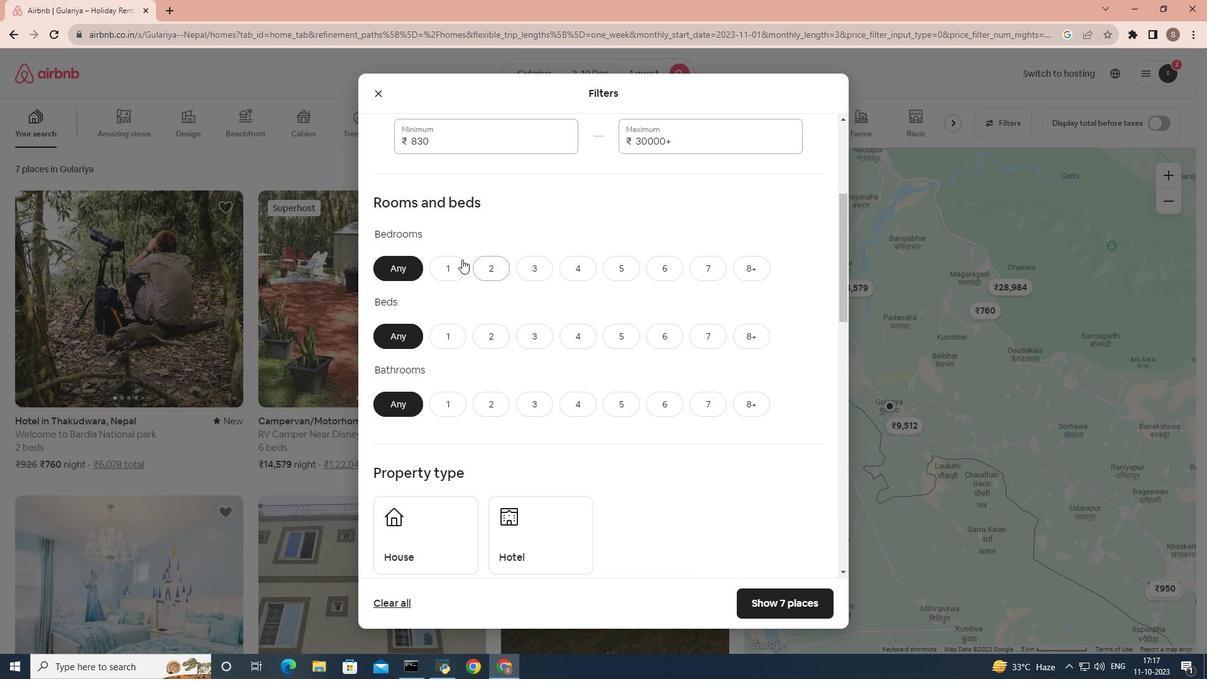 
Action: Mouse pressed left at (460, 259)
Screenshot: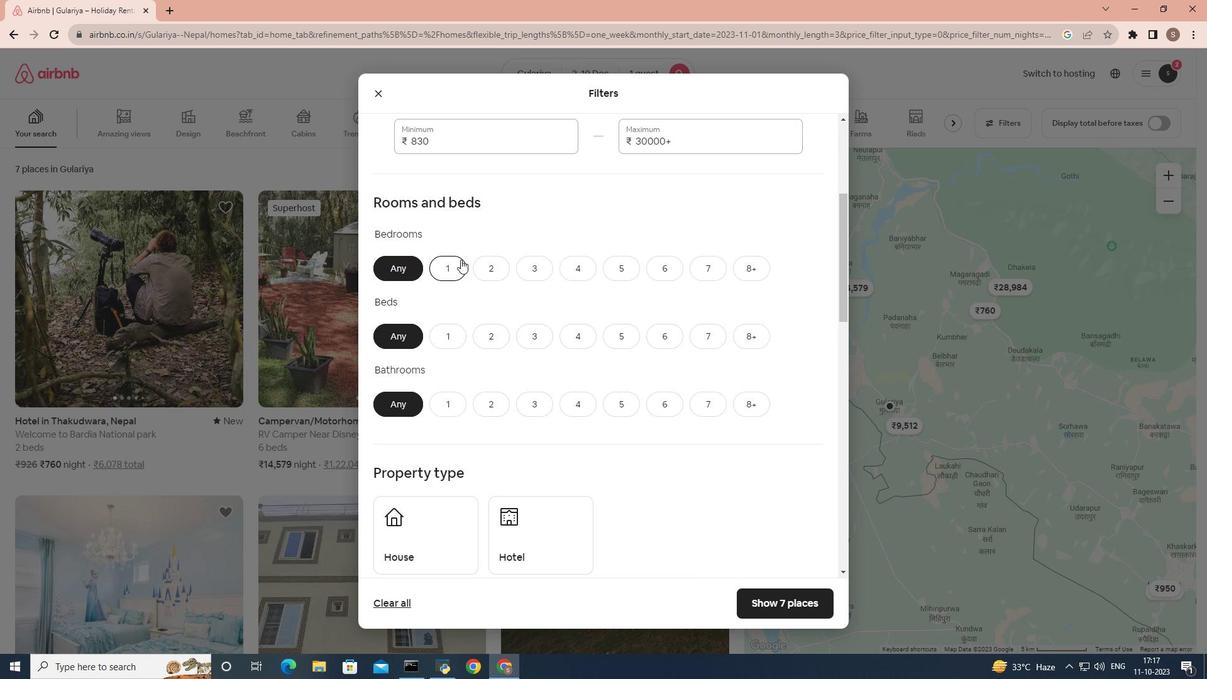 
Action: Mouse moved to (450, 335)
Screenshot: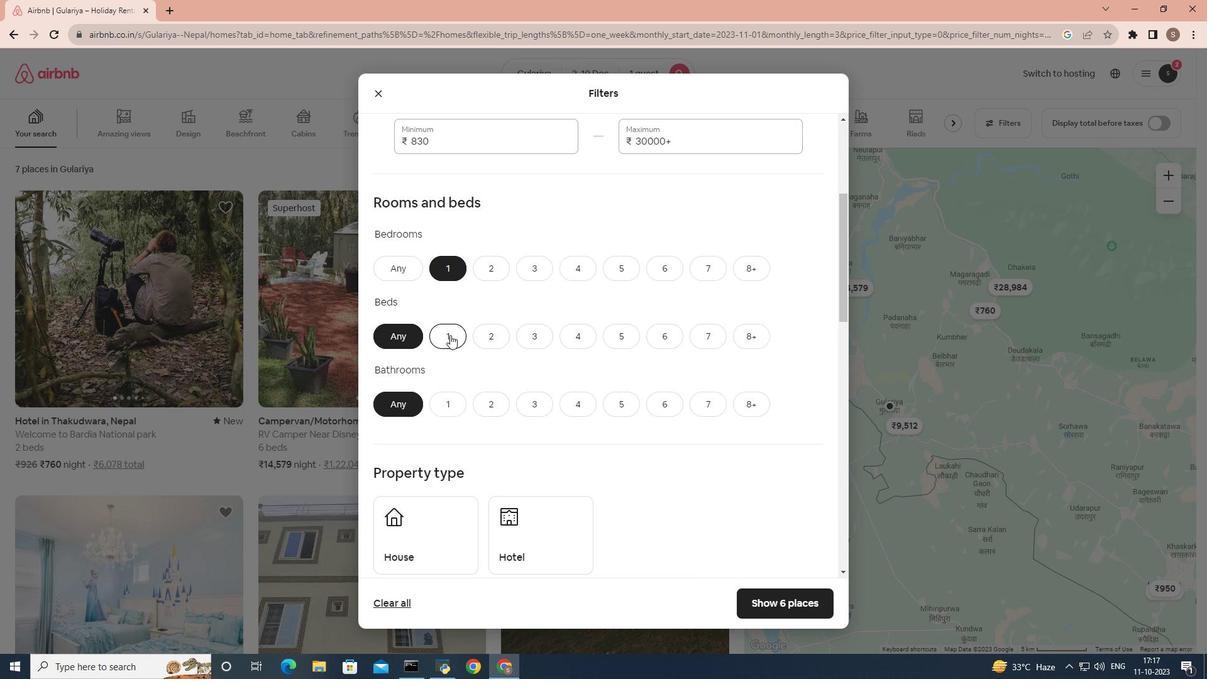 
Action: Mouse pressed left at (450, 335)
Screenshot: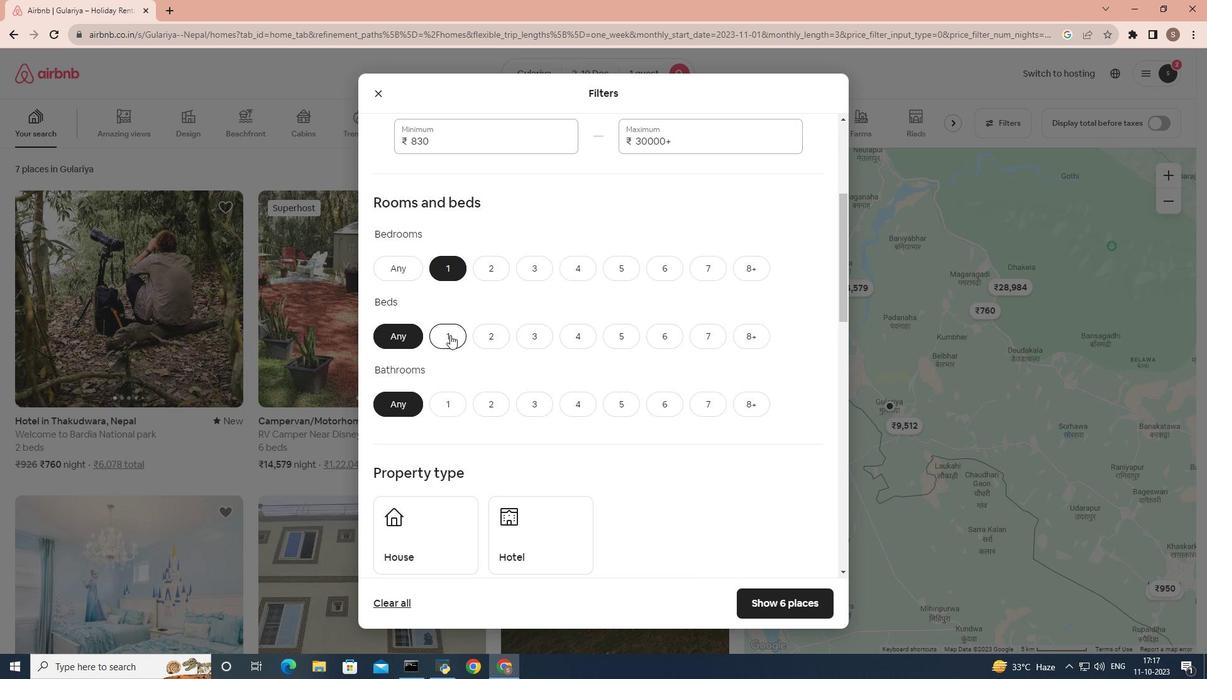 
Action: Mouse moved to (442, 409)
Screenshot: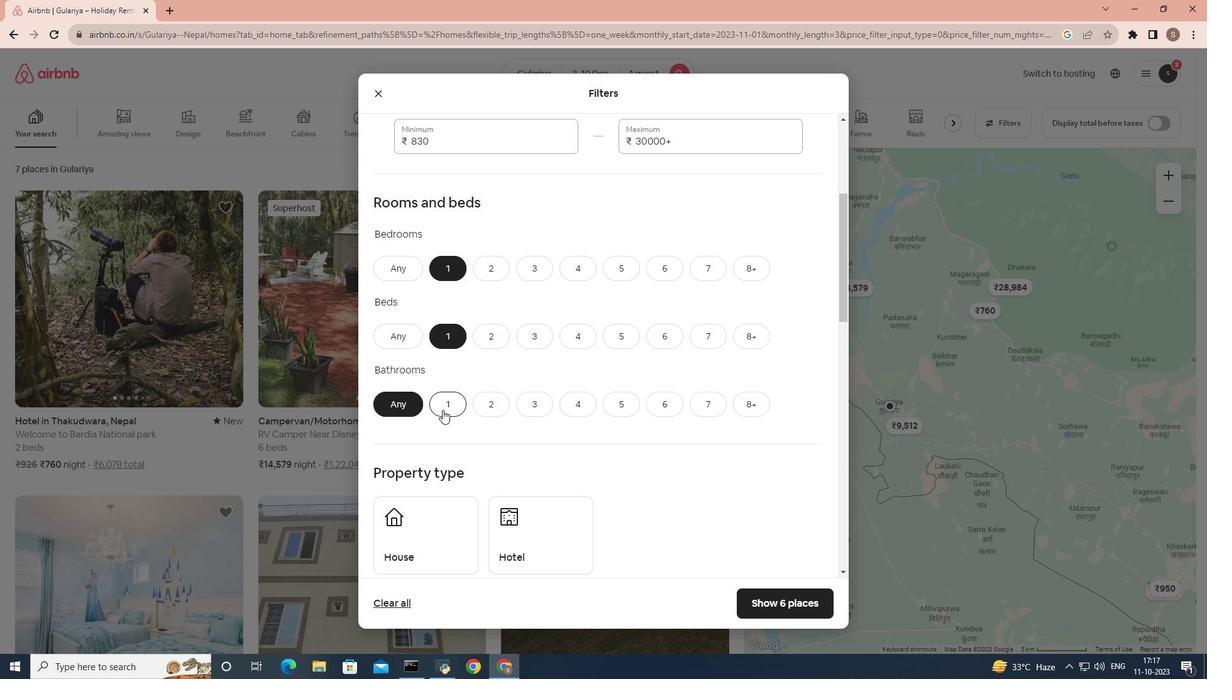 
Action: Mouse pressed left at (442, 409)
Screenshot: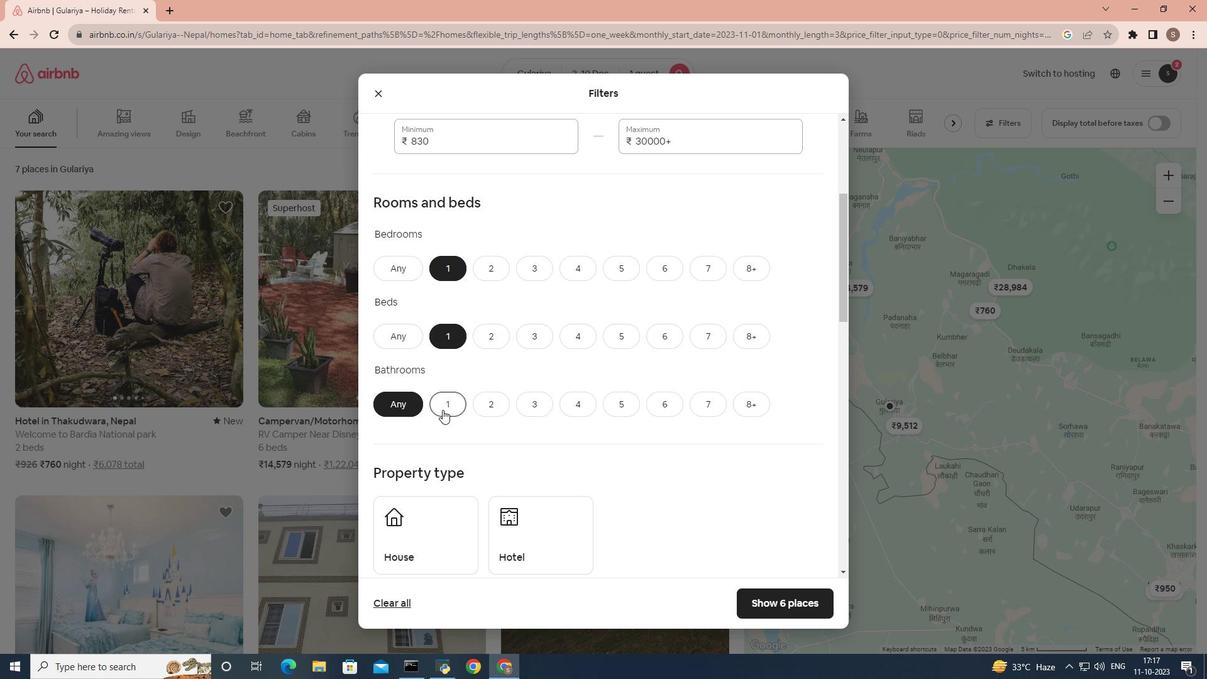 
Action: Mouse moved to (465, 394)
Screenshot: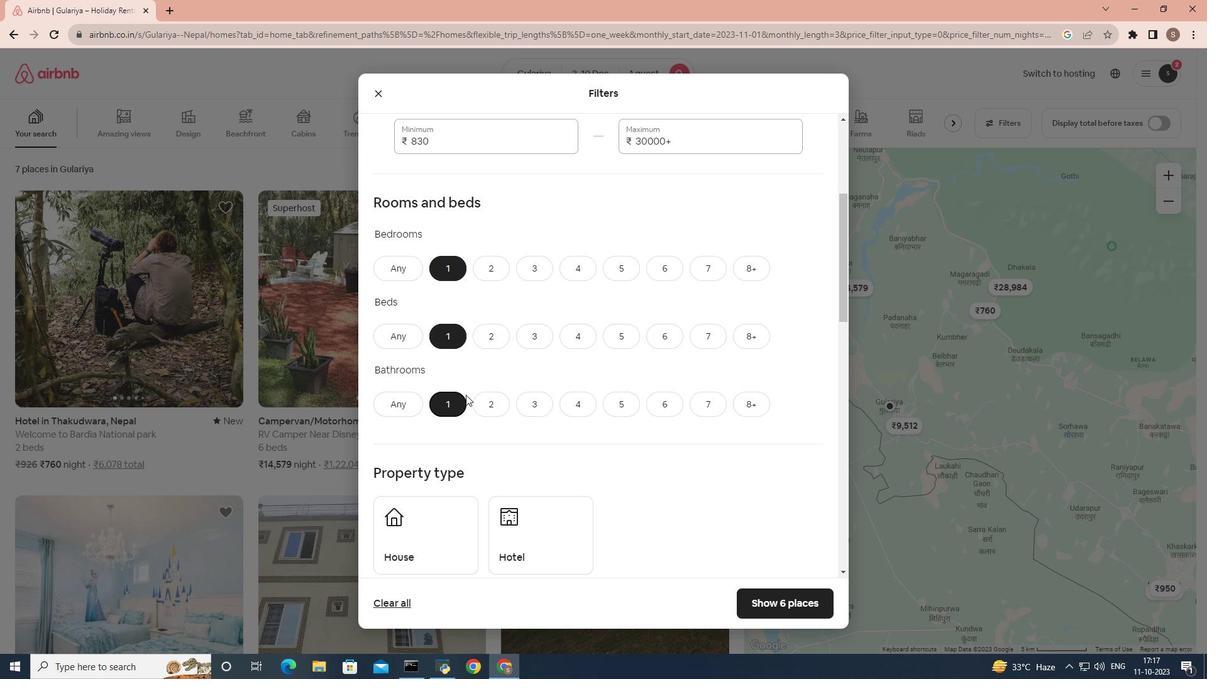 
Action: Mouse scrolled (465, 394) with delta (0, 0)
Screenshot: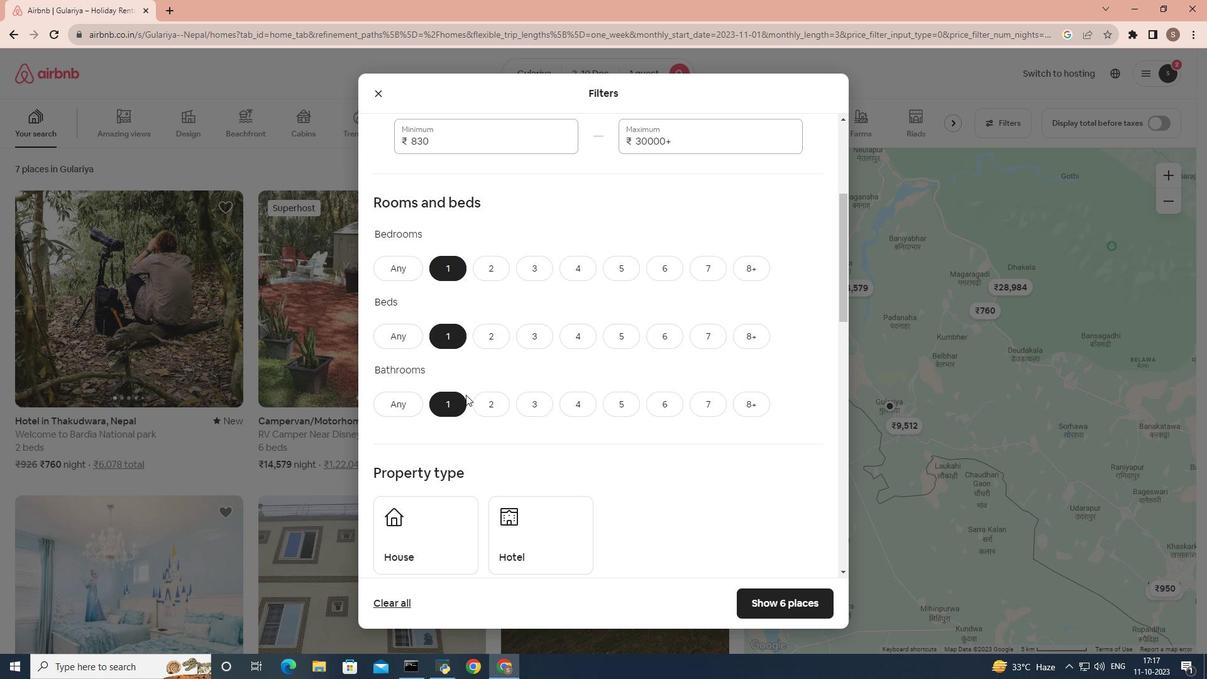 
Action: Mouse scrolled (465, 394) with delta (0, 0)
Screenshot: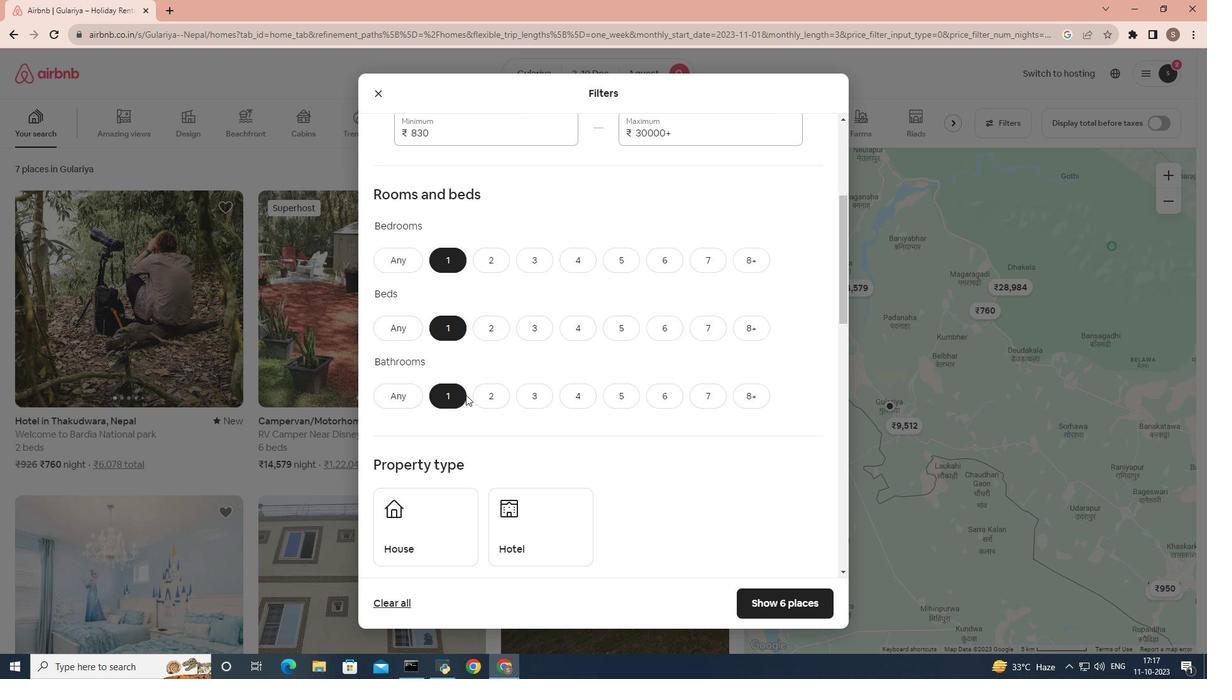
Action: Mouse scrolled (465, 394) with delta (0, 0)
Screenshot: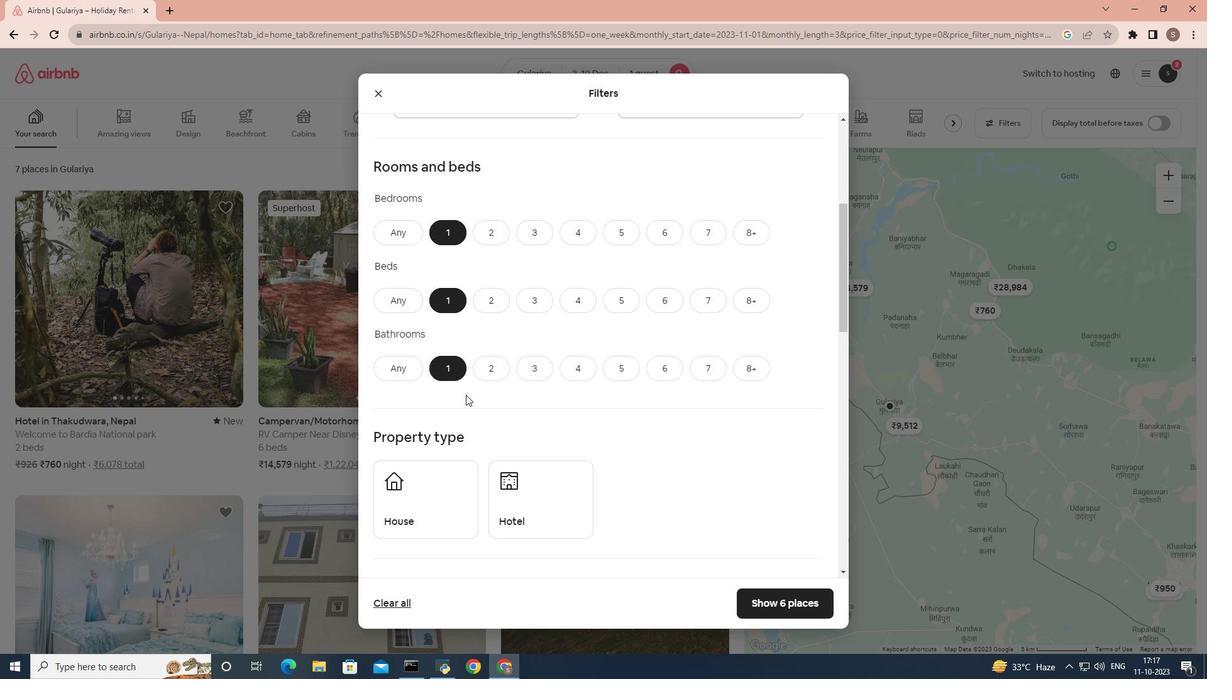 
Action: Mouse moved to (504, 367)
Screenshot: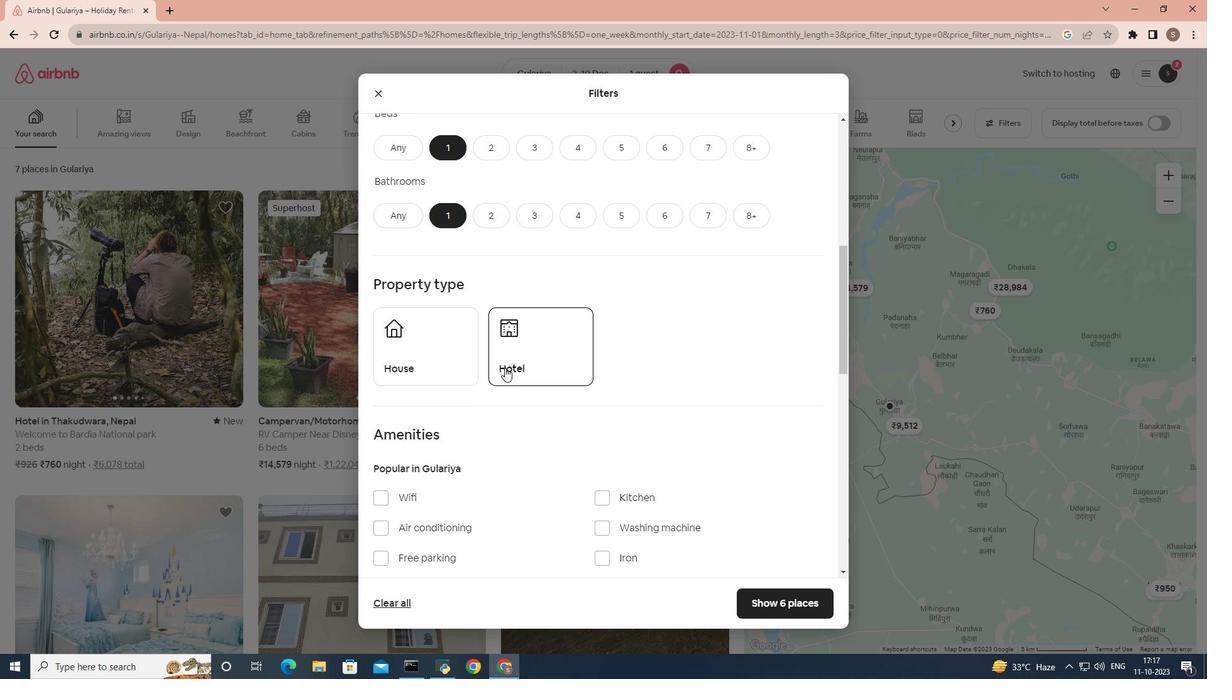 
Action: Mouse pressed left at (504, 367)
Screenshot: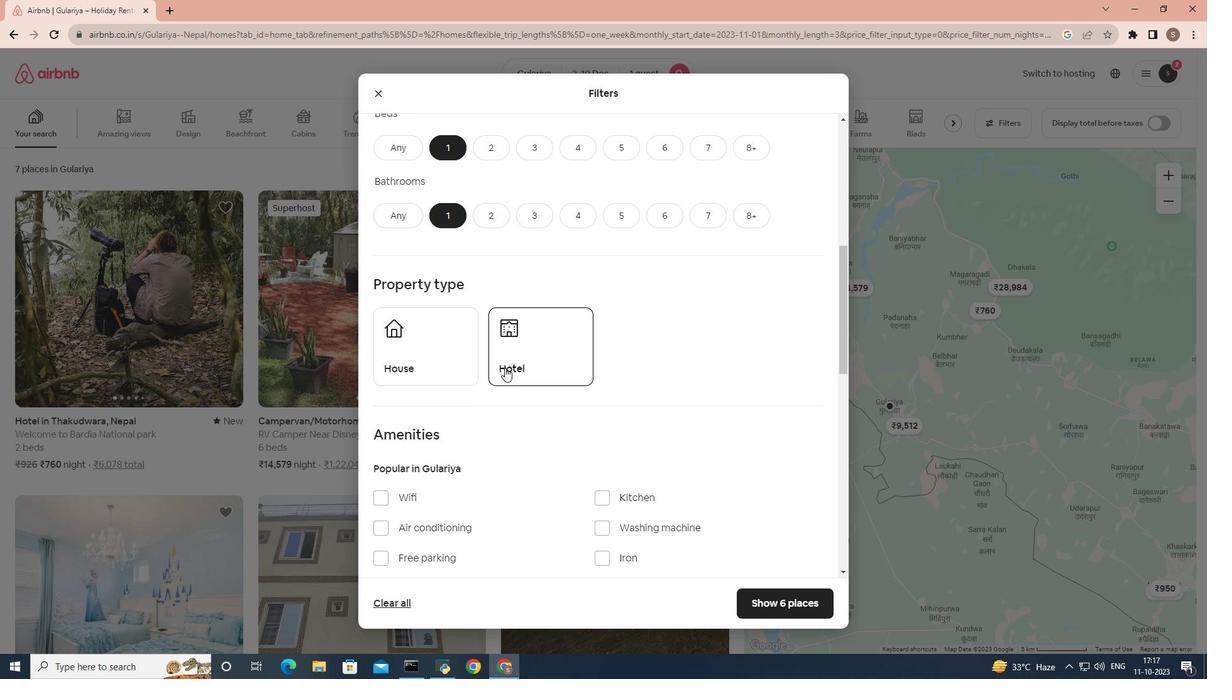 
Action: Mouse scrolled (504, 367) with delta (0, 0)
Screenshot: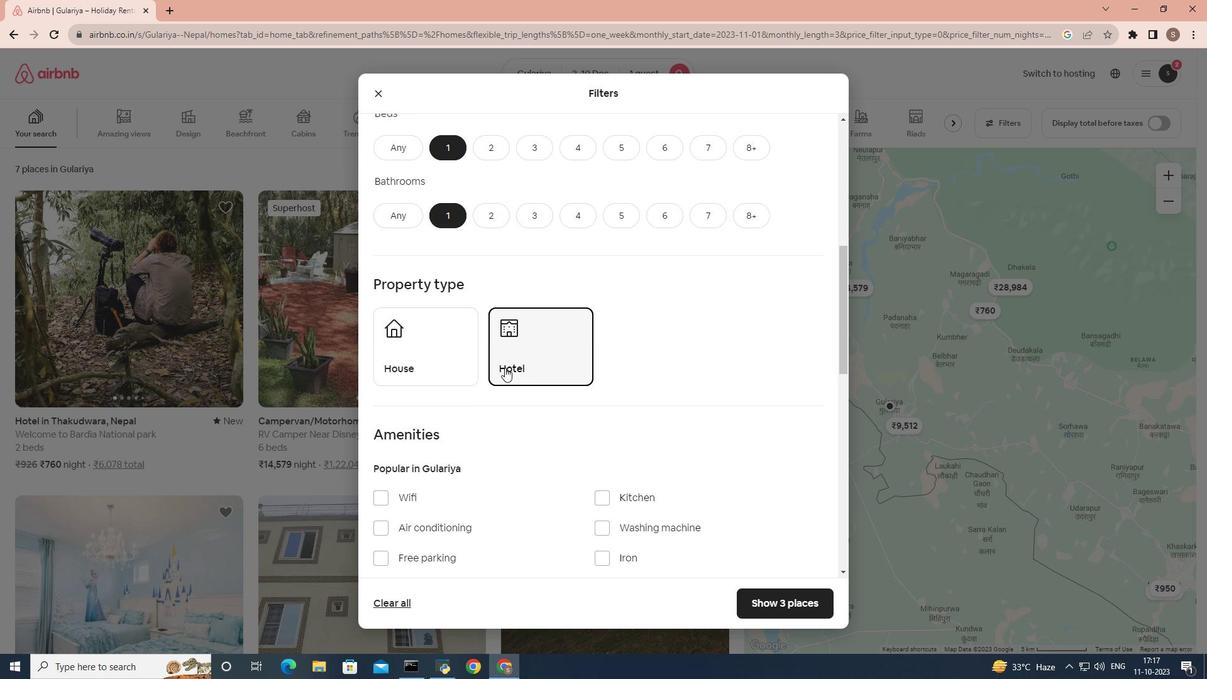 
Action: Mouse scrolled (504, 367) with delta (0, 0)
Screenshot: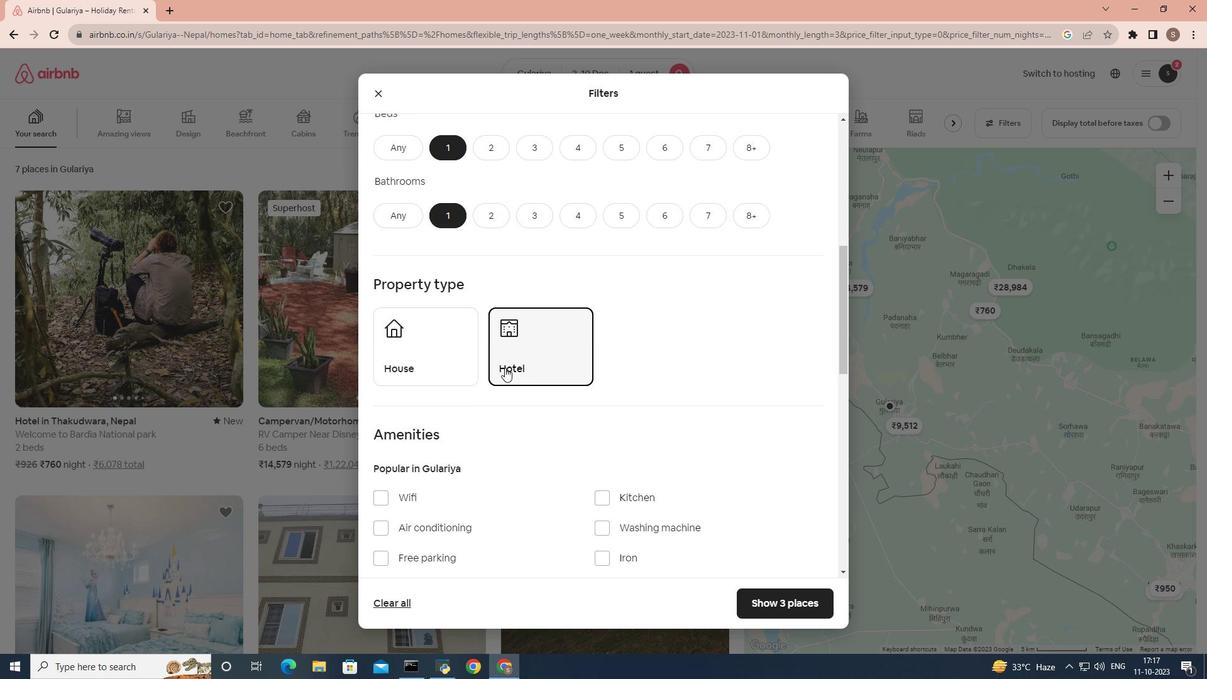 
Action: Mouse scrolled (504, 367) with delta (0, 0)
Screenshot: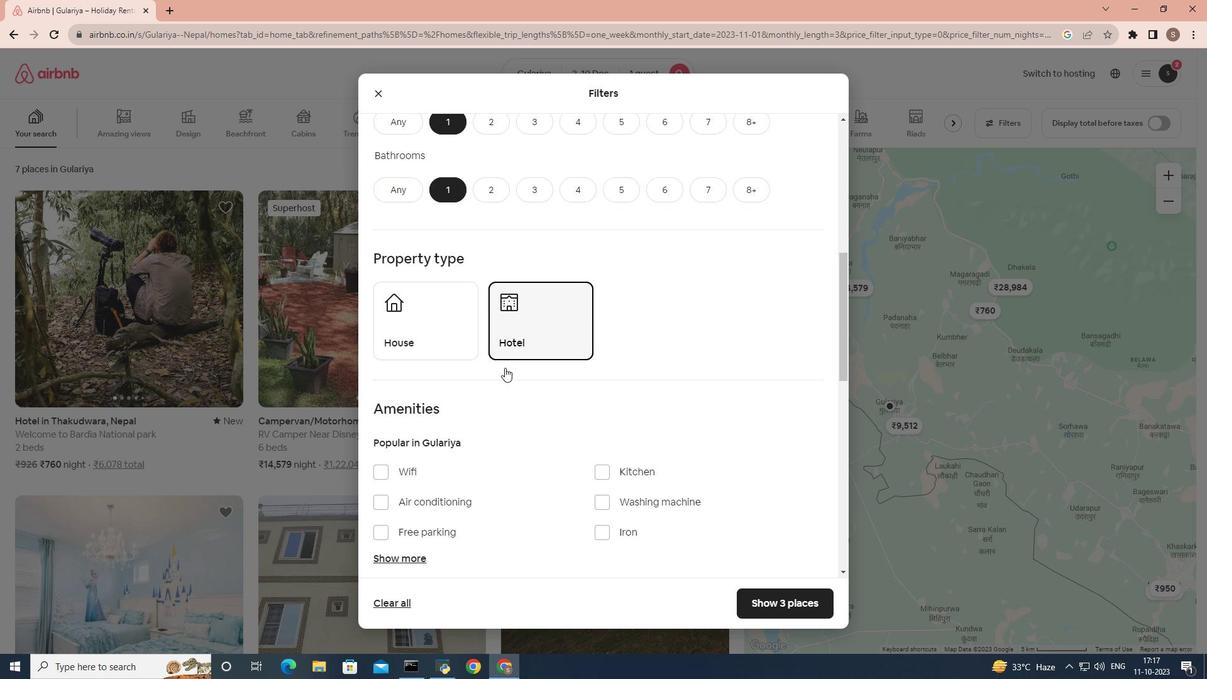 
Action: Mouse scrolled (504, 367) with delta (0, 0)
Screenshot: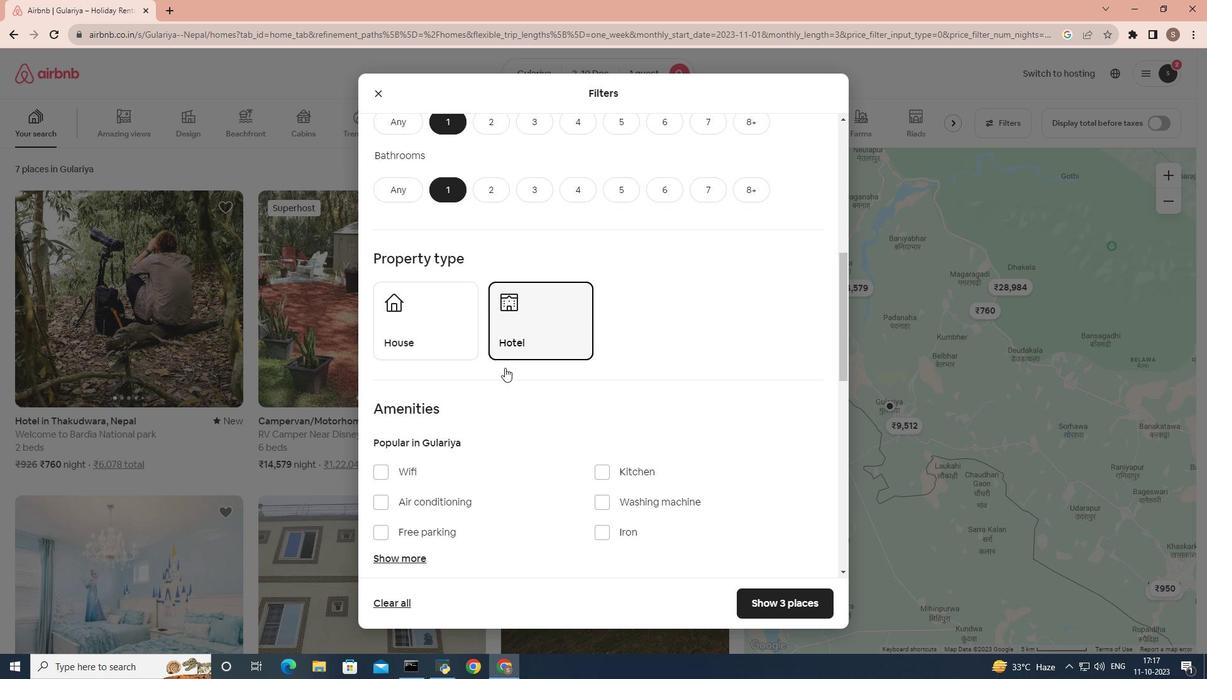 
Action: Mouse scrolled (504, 367) with delta (0, 0)
Screenshot: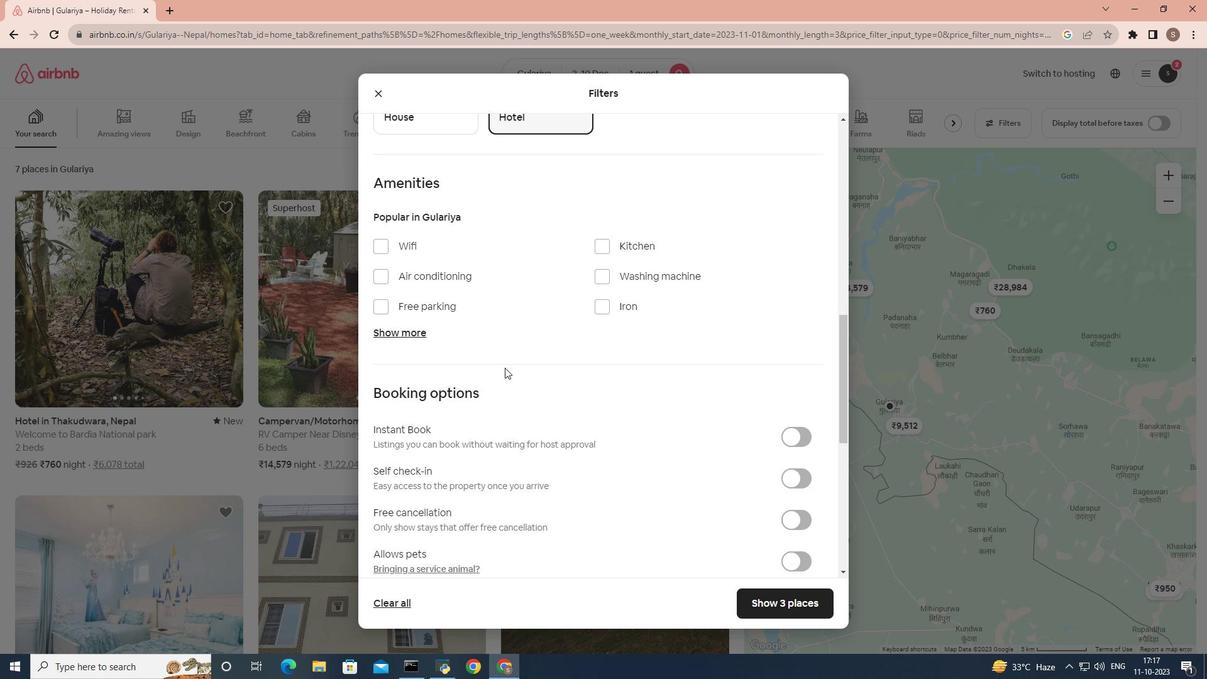 
Action: Mouse scrolled (504, 367) with delta (0, 0)
Screenshot: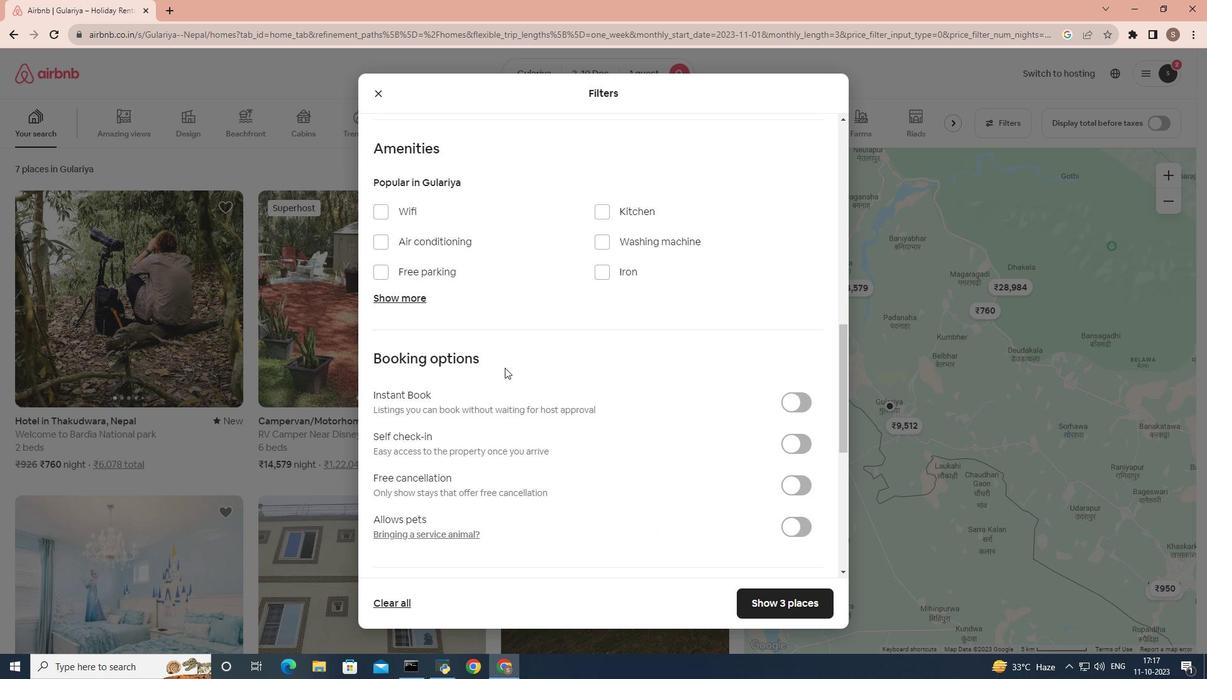 
Action: Mouse scrolled (504, 367) with delta (0, 0)
Screenshot: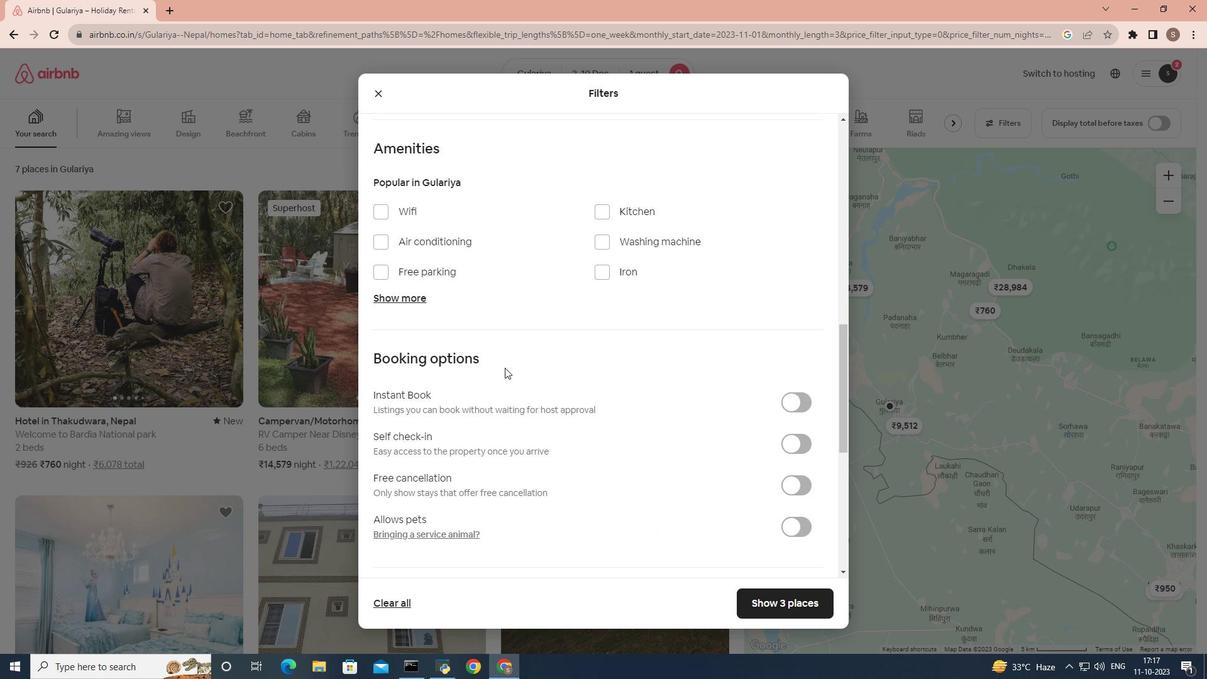 
Action: Mouse scrolled (504, 368) with delta (0, 0)
Screenshot: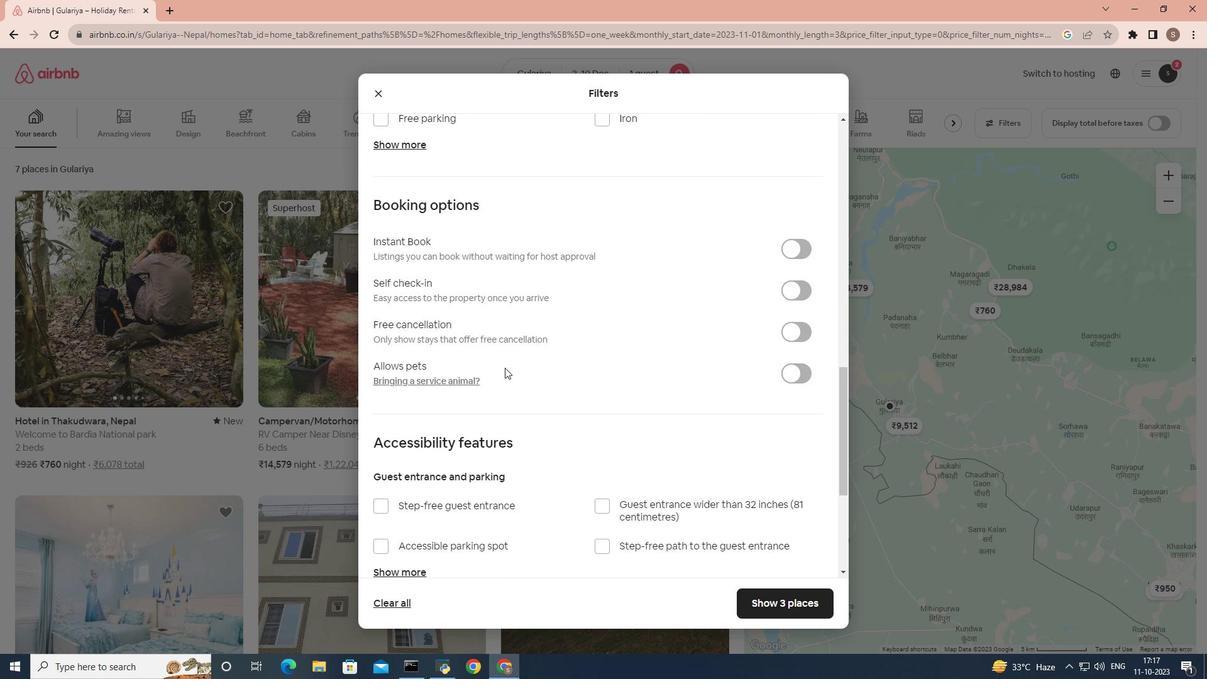 
Action: Mouse scrolled (504, 368) with delta (0, 0)
Screenshot: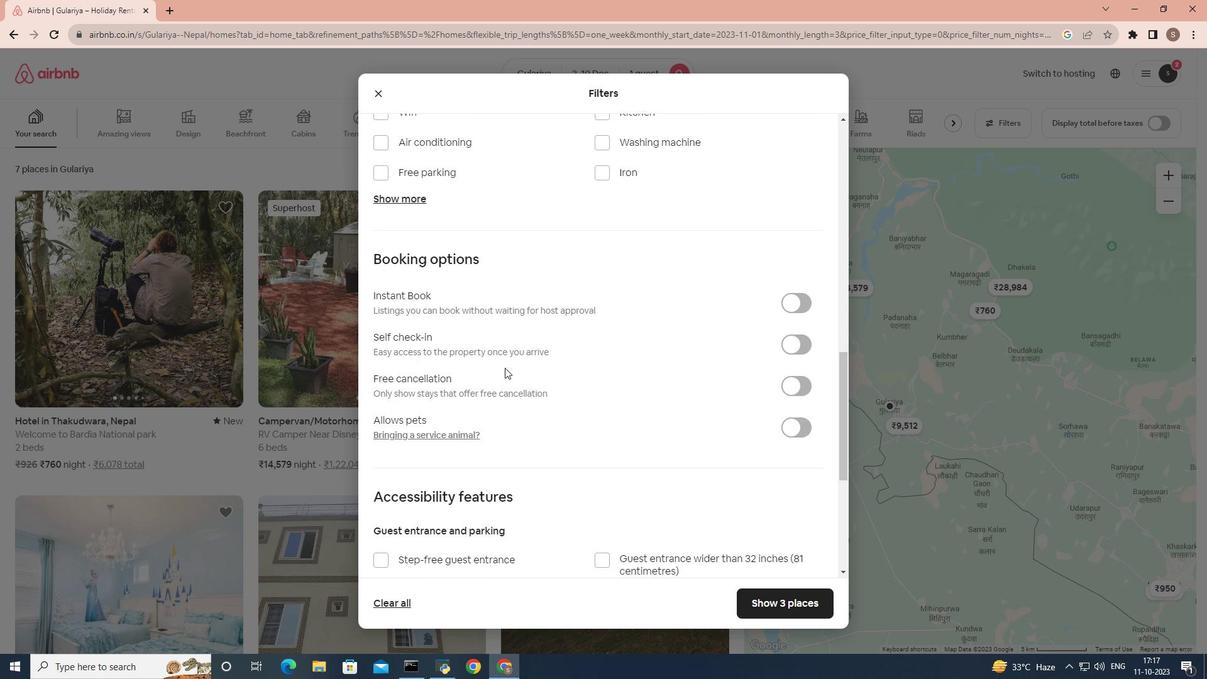 
Action: Mouse moved to (520, 348)
Screenshot: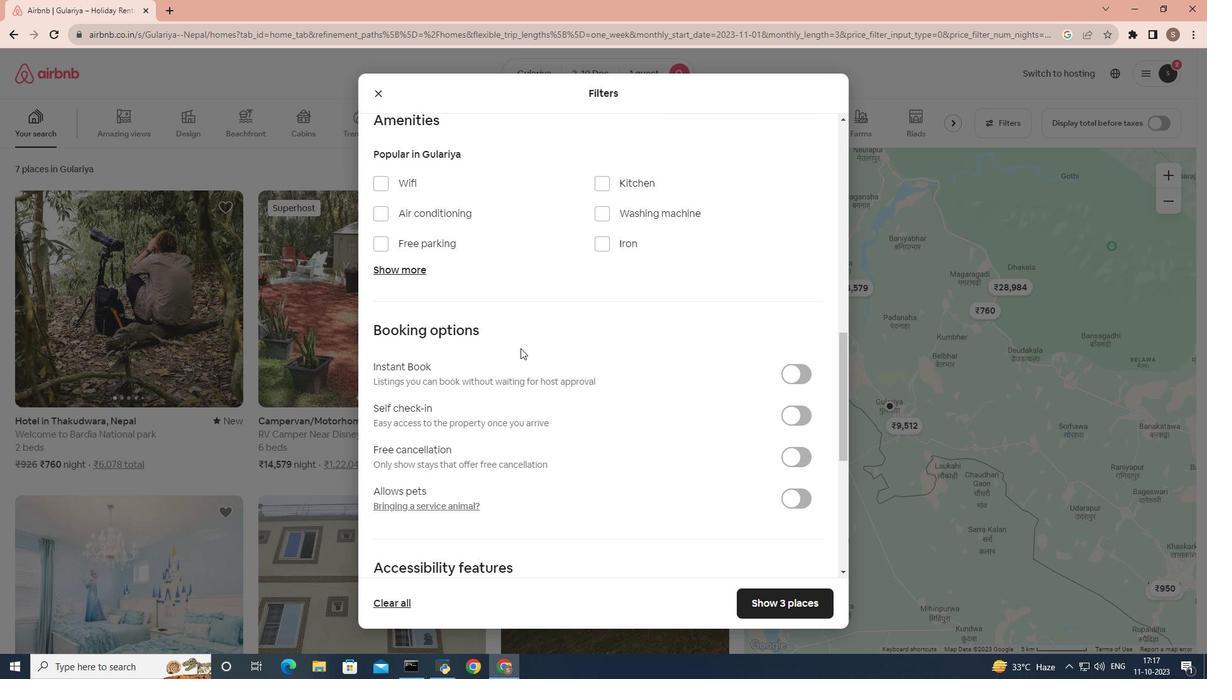 
Action: Mouse scrolled (520, 347) with delta (0, 0)
Screenshot: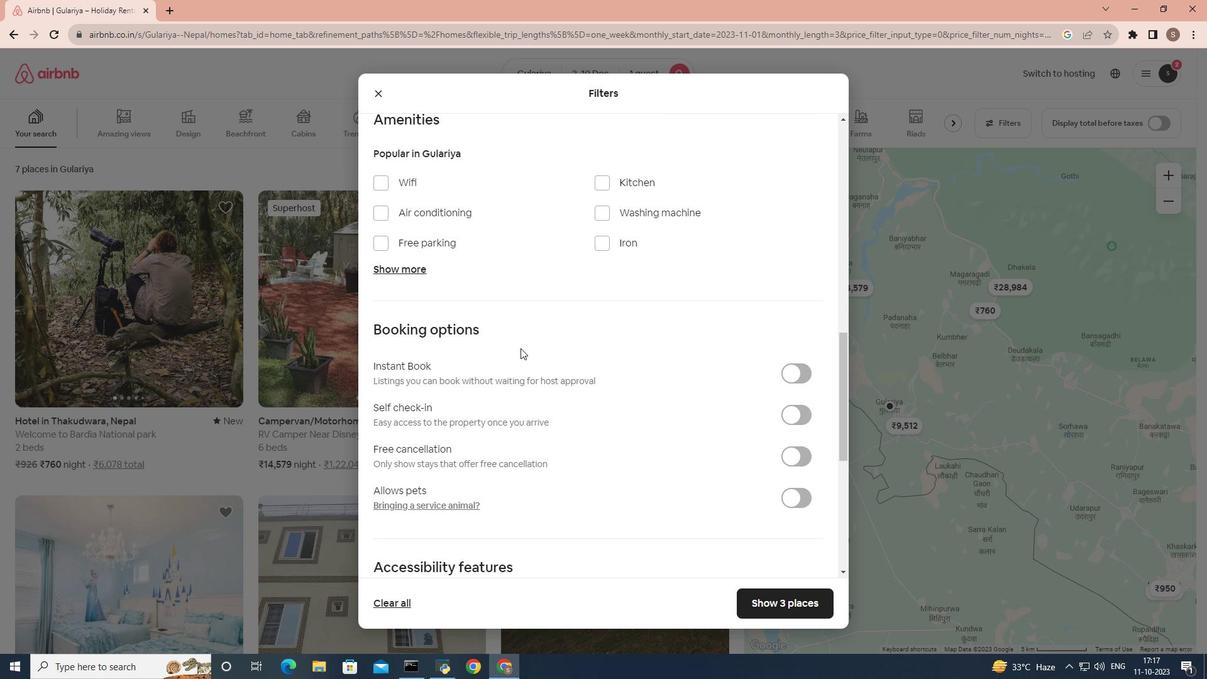 
Action: Mouse scrolled (520, 347) with delta (0, 0)
Screenshot: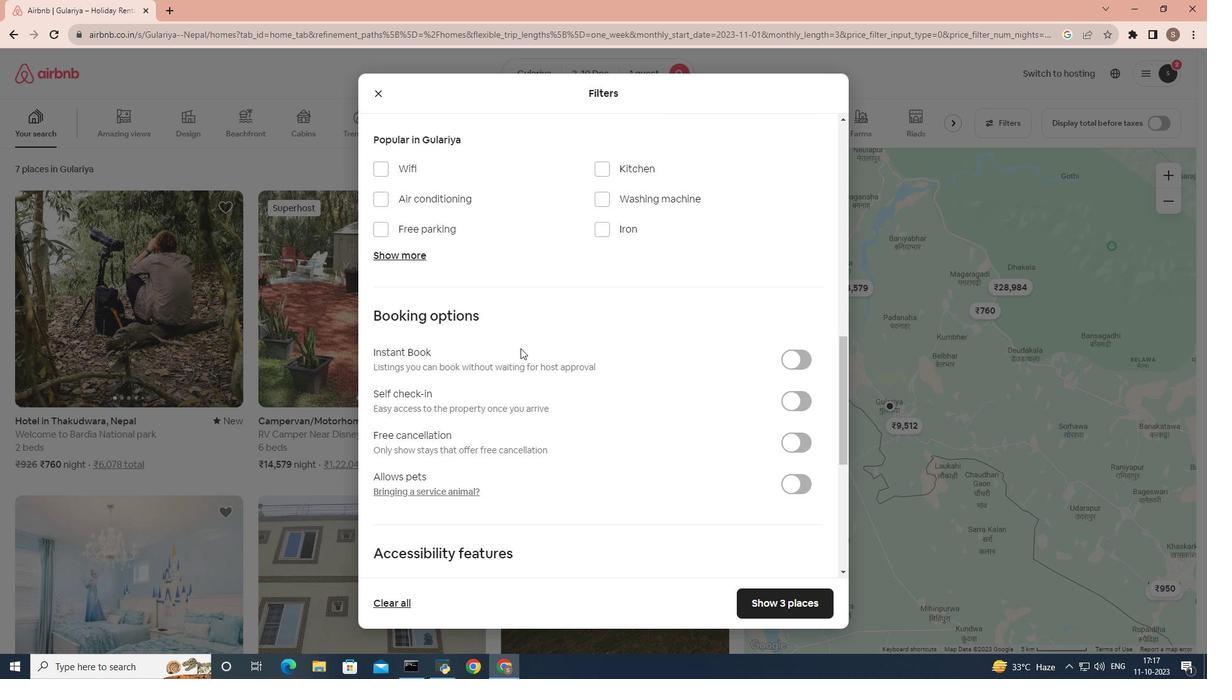 
Action: Mouse moved to (531, 345)
Screenshot: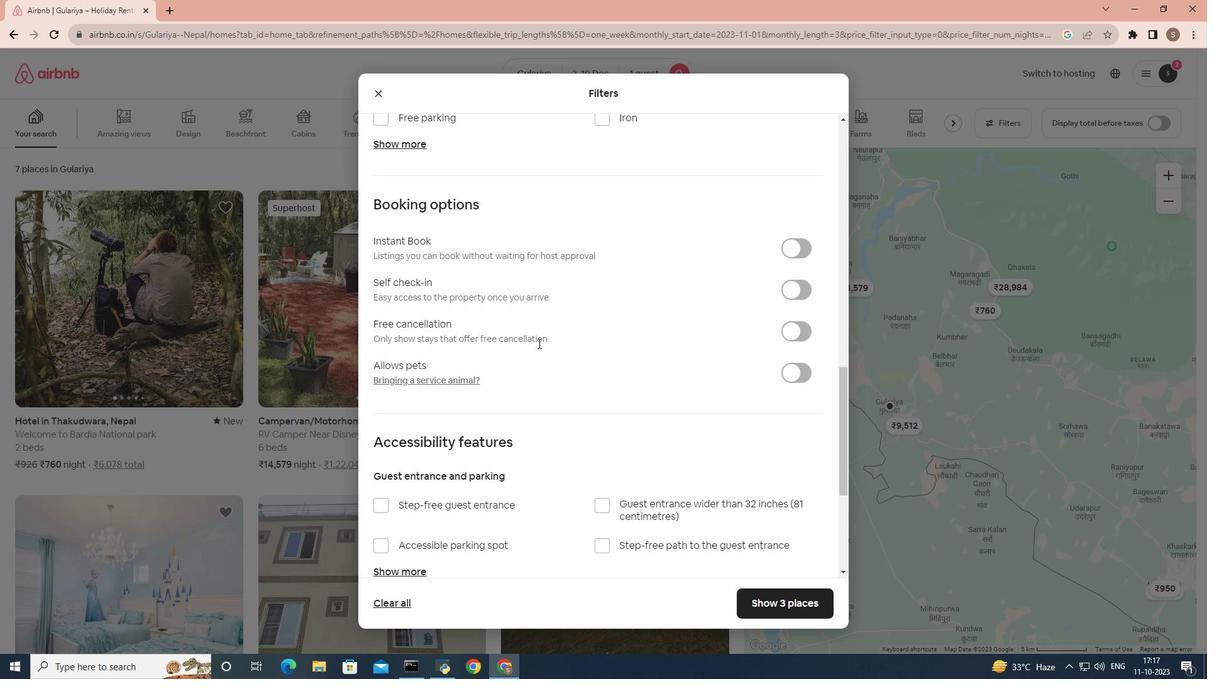 
Action: Mouse scrolled (531, 345) with delta (0, 0)
Screenshot: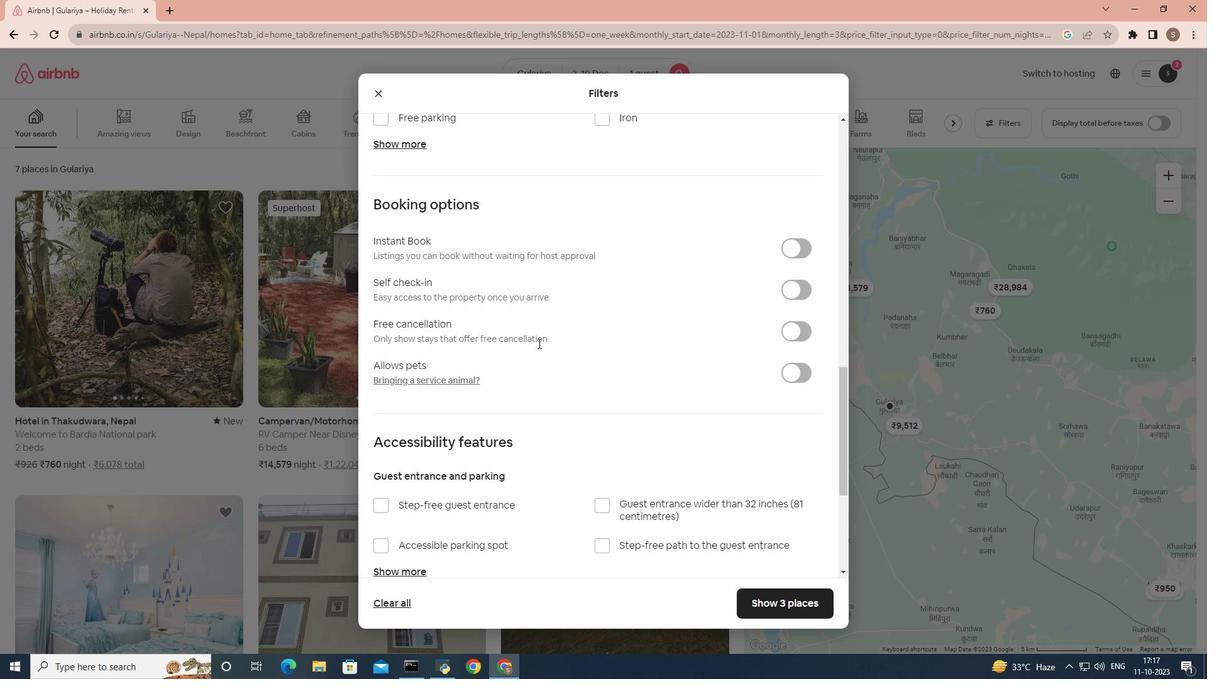
Action: Mouse moved to (796, 352)
Screenshot: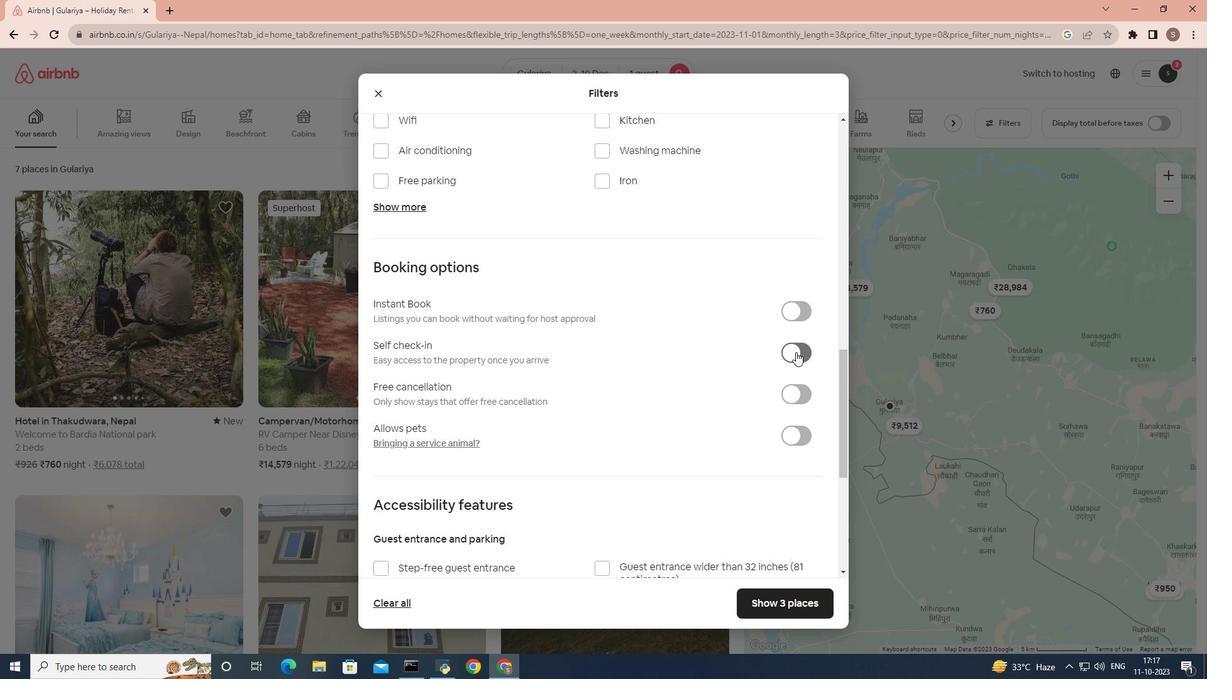 
Action: Mouse pressed left at (796, 352)
Screenshot: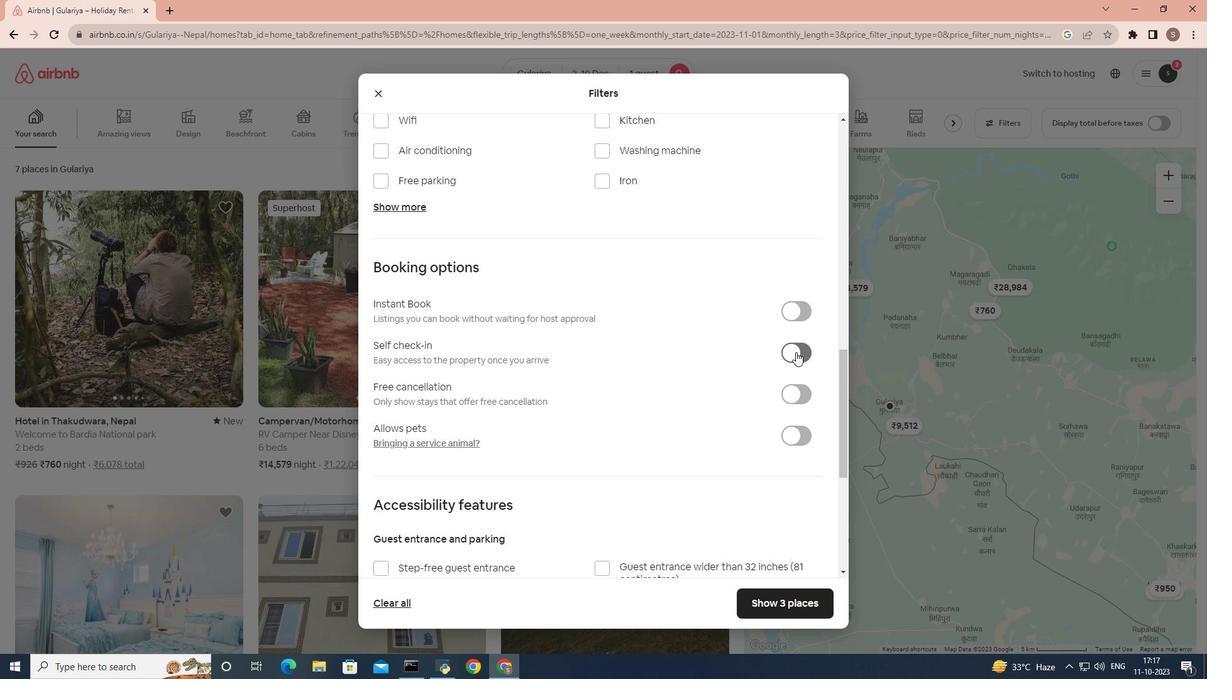 
Action: Mouse moved to (750, 604)
Screenshot: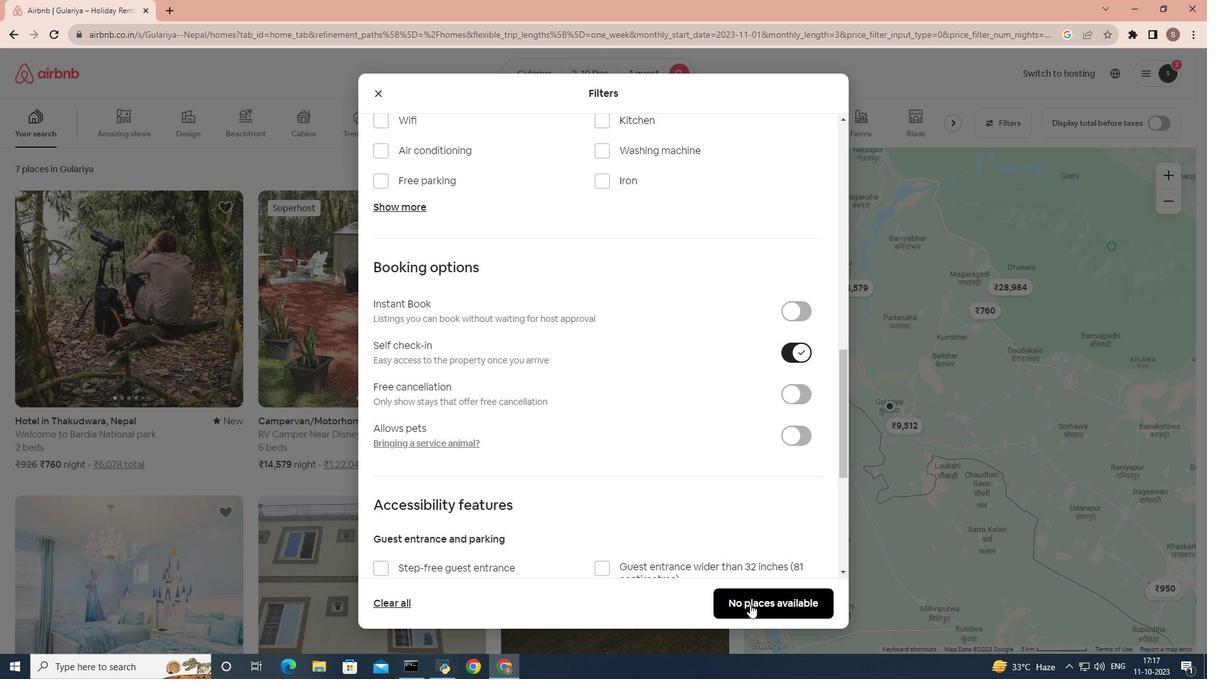 
Action: Mouse pressed left at (750, 604)
Screenshot: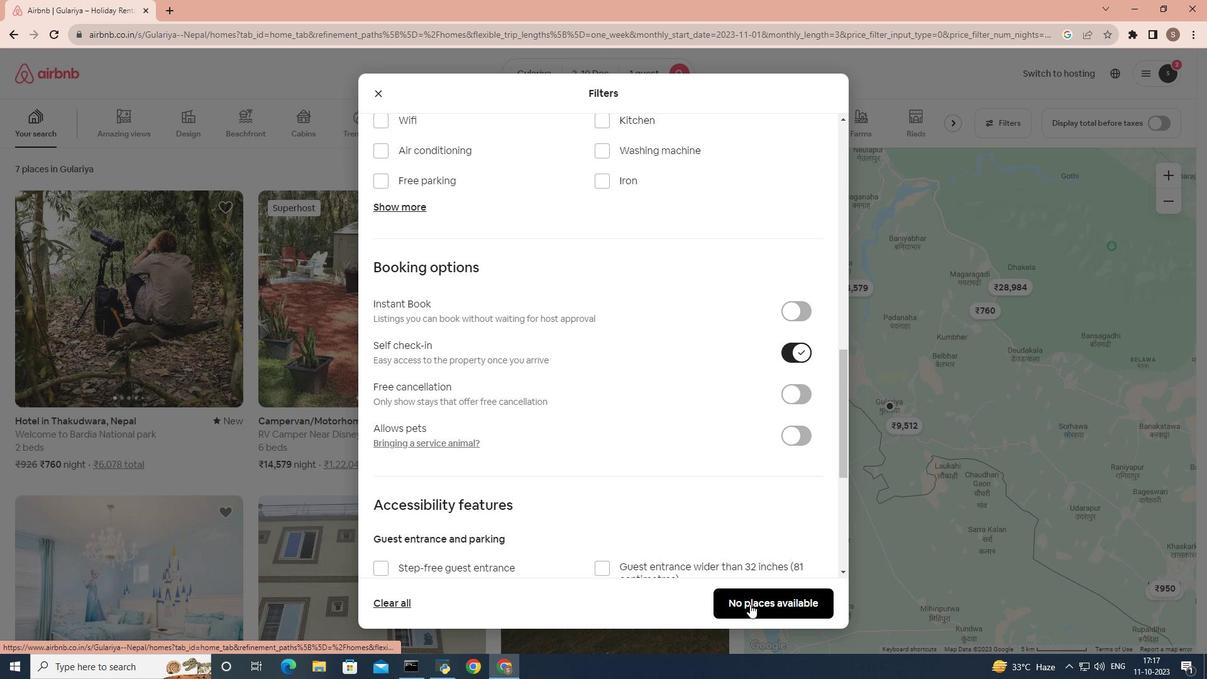 
Action: Mouse moved to (750, 604)
Screenshot: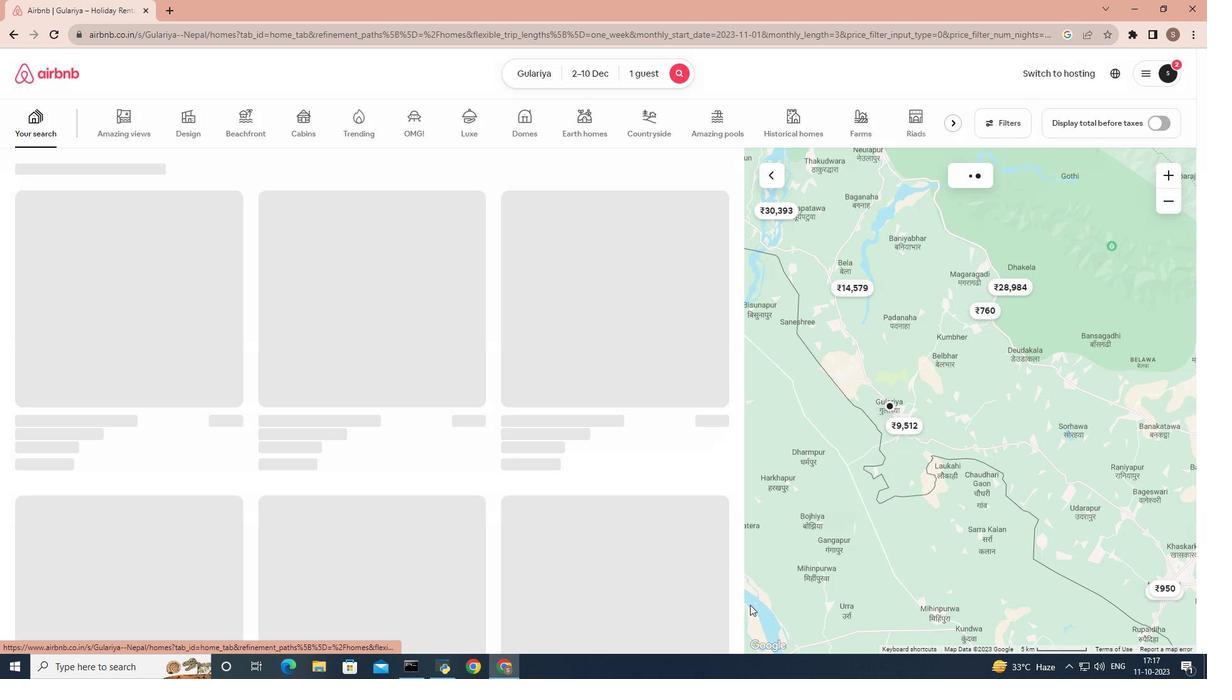 
